 Task: Check the average views per listing of central air conditioning in the last 5 years.
Action: Mouse moved to (781, 199)
Screenshot: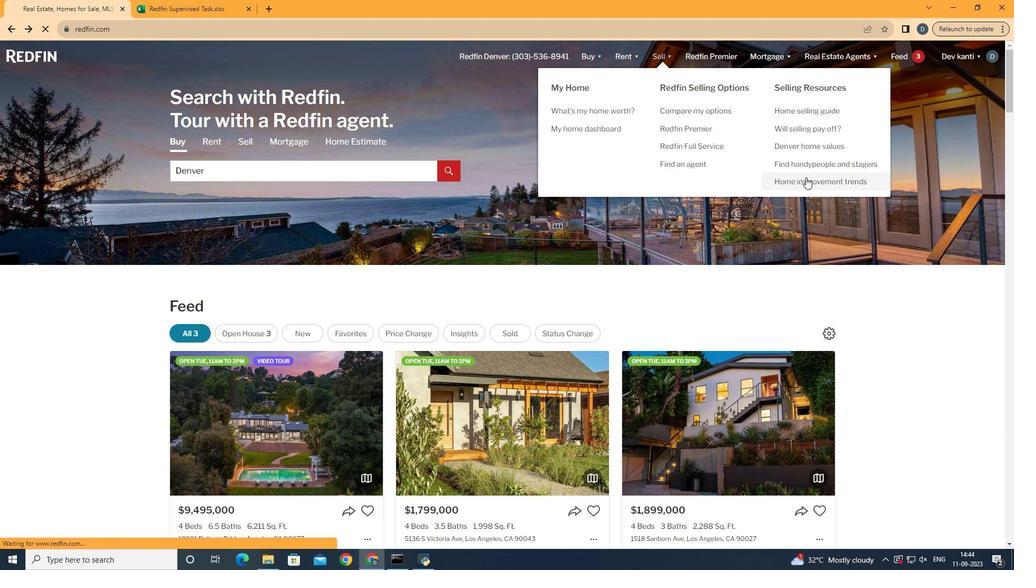 
Action: Mouse pressed left at (781, 199)
Screenshot: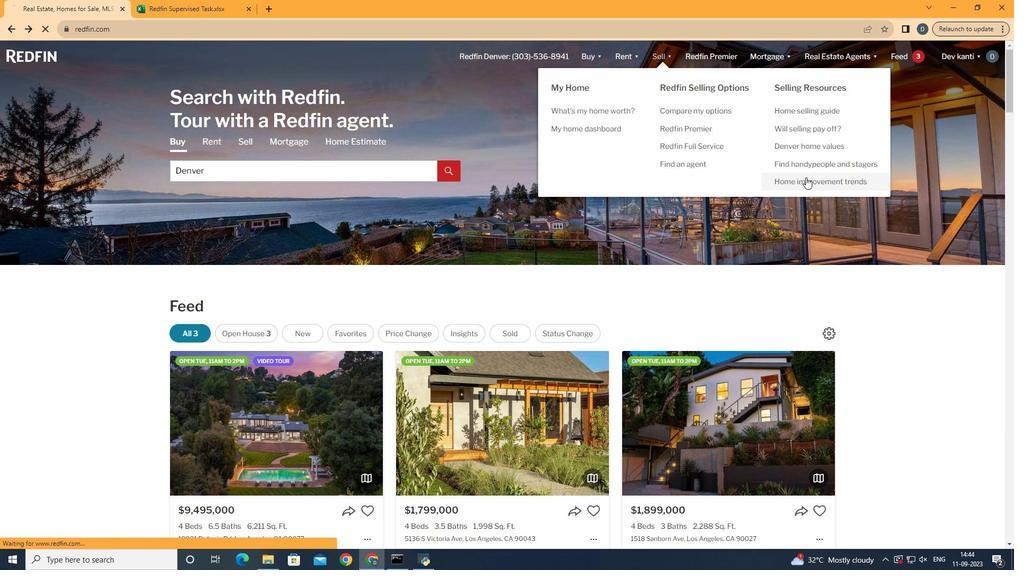 
Action: Mouse moved to (298, 214)
Screenshot: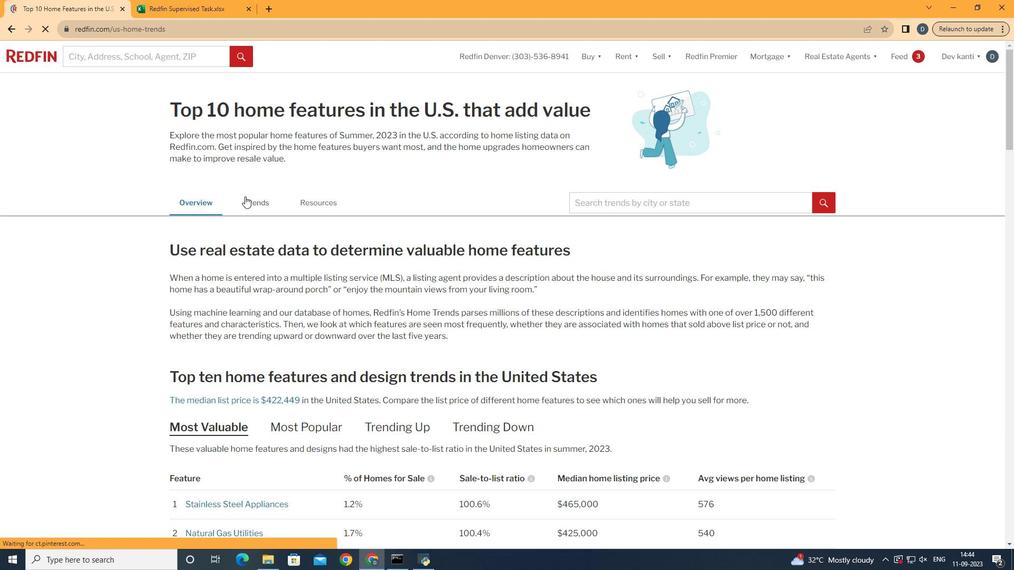 
Action: Mouse pressed left at (298, 214)
Screenshot: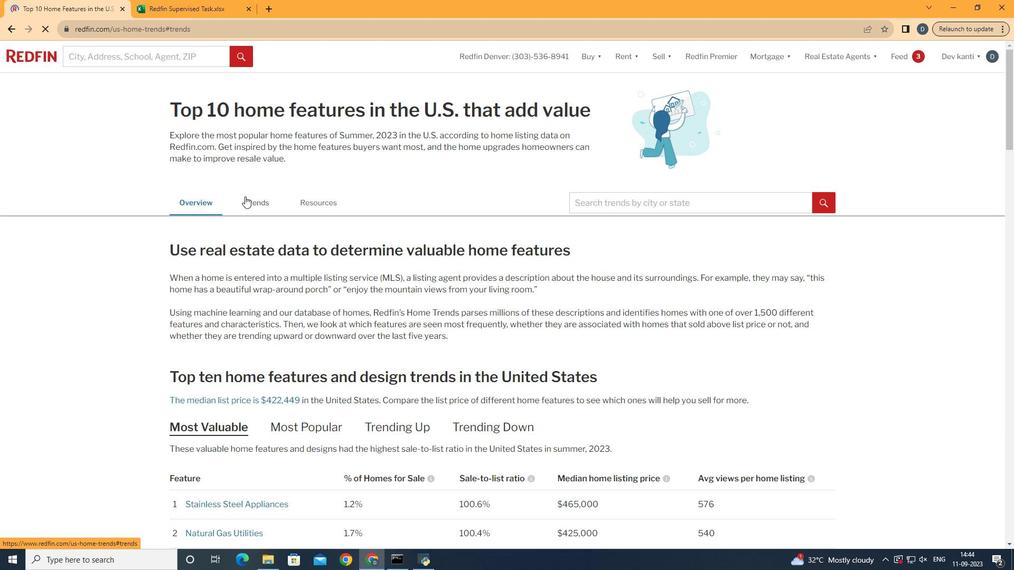 
Action: Mouse moved to (348, 259)
Screenshot: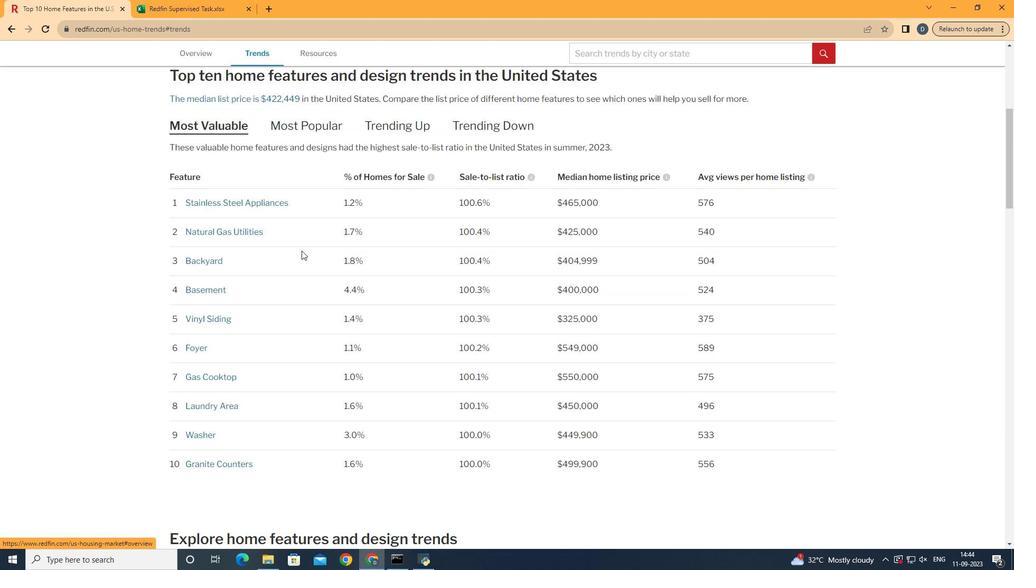
Action: Mouse scrolled (348, 259) with delta (0, 0)
Screenshot: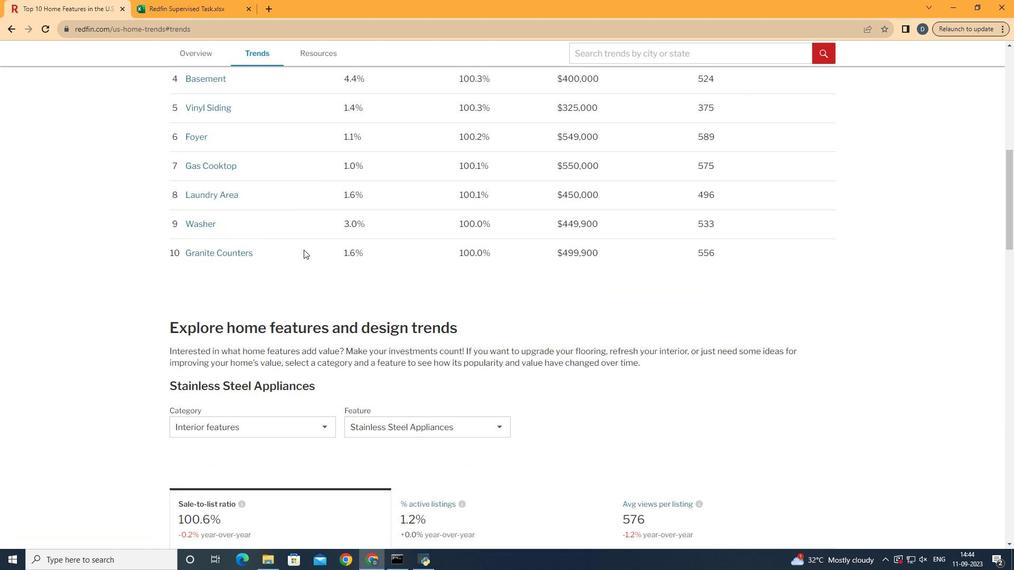 
Action: Mouse scrolled (348, 259) with delta (0, 0)
Screenshot: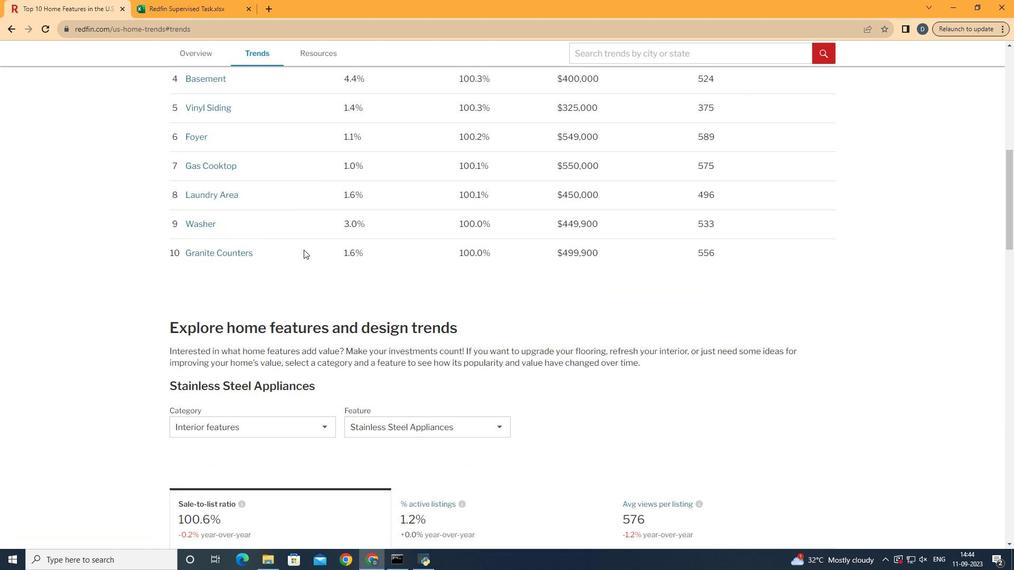 
Action: Mouse scrolled (348, 259) with delta (0, 0)
Screenshot: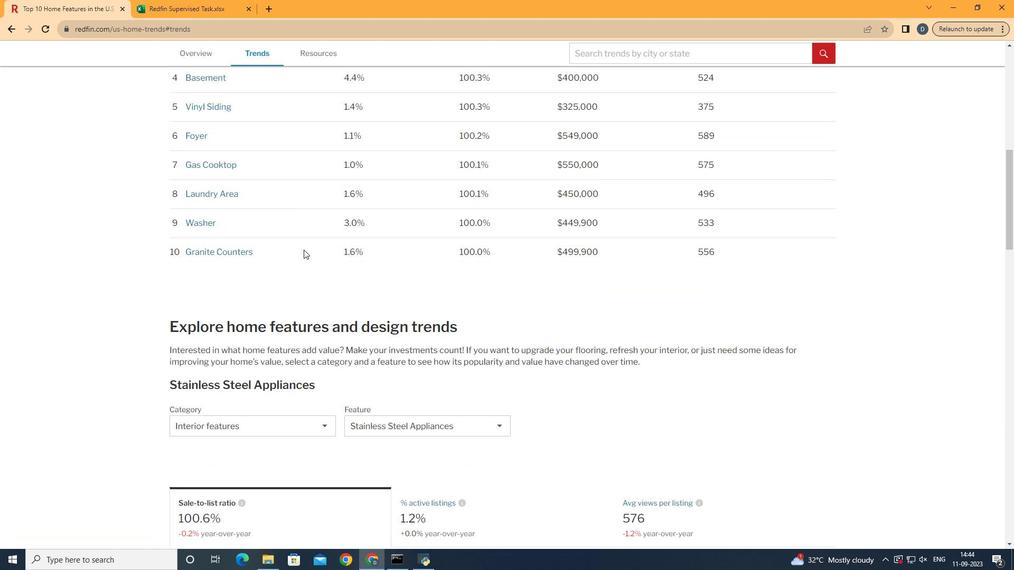 
Action: Mouse scrolled (348, 259) with delta (0, 0)
Screenshot: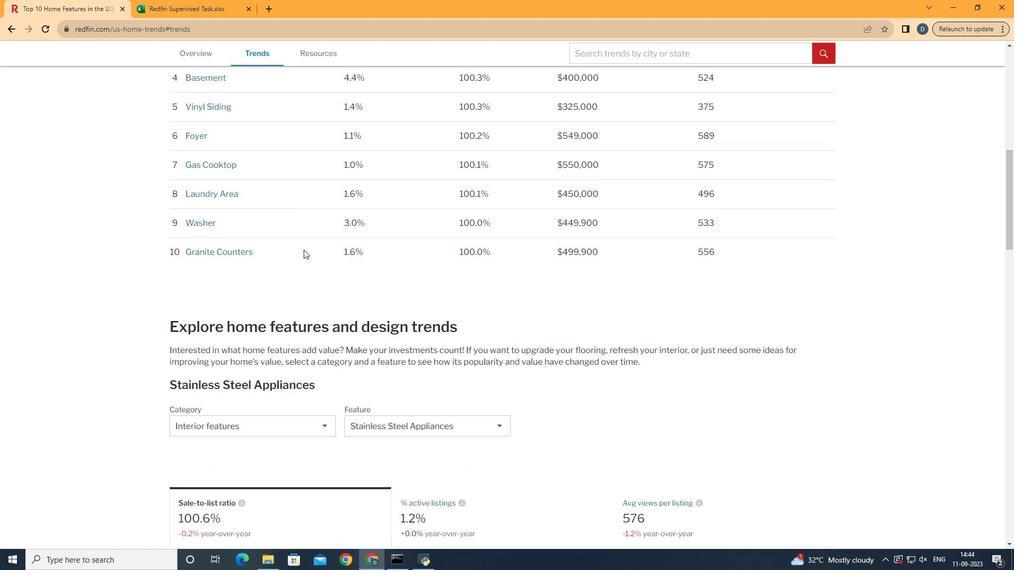 
Action: Mouse moved to (349, 258)
Screenshot: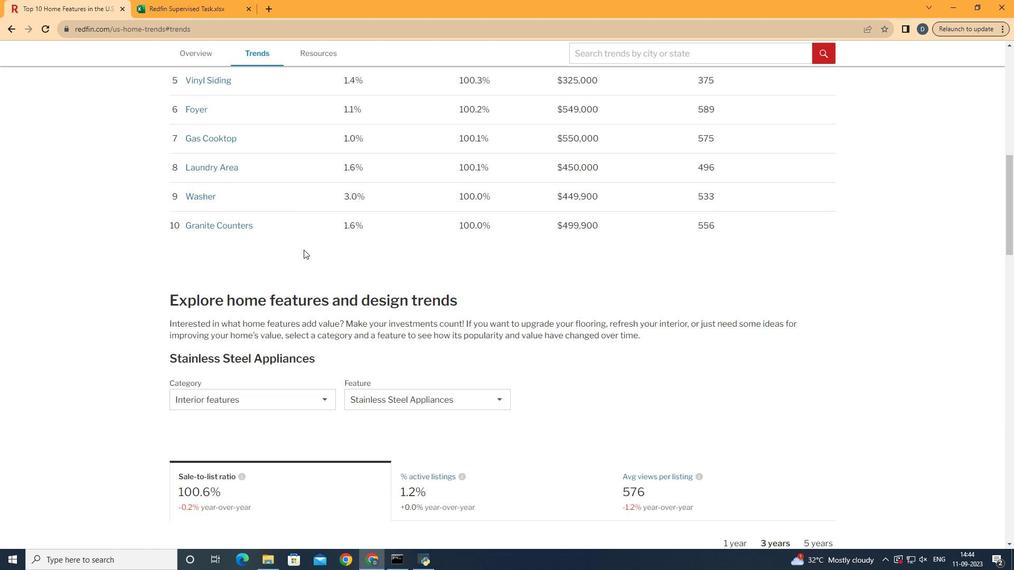 
Action: Mouse scrolled (349, 258) with delta (0, 0)
Screenshot: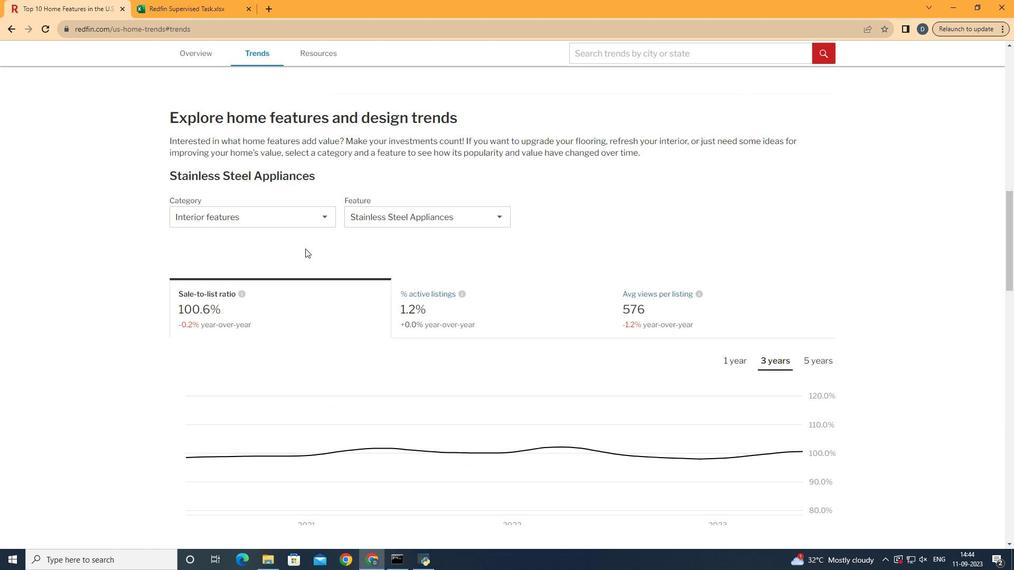 
Action: Mouse scrolled (349, 258) with delta (0, 0)
Screenshot: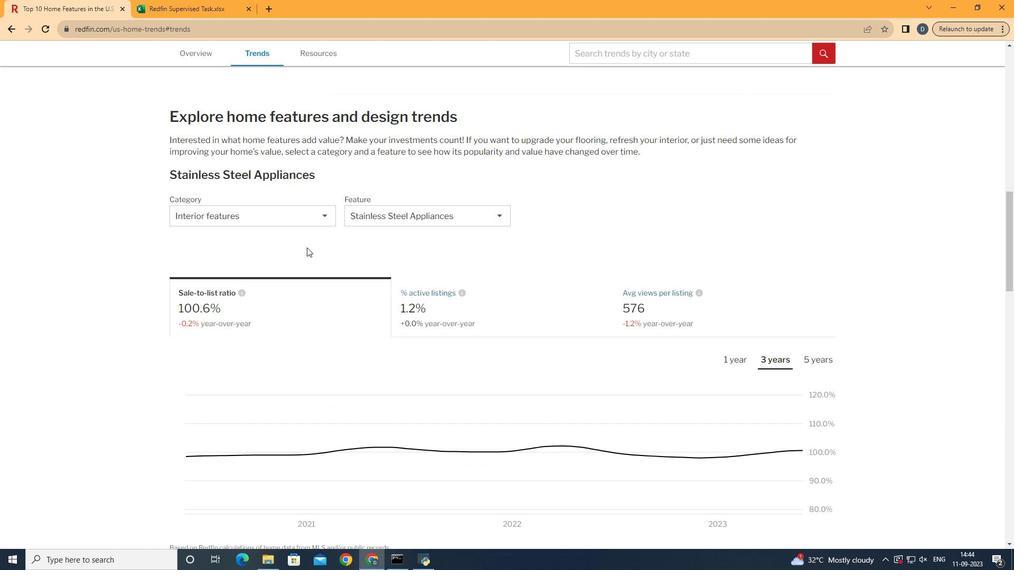 
Action: Mouse scrolled (349, 258) with delta (0, 0)
Screenshot: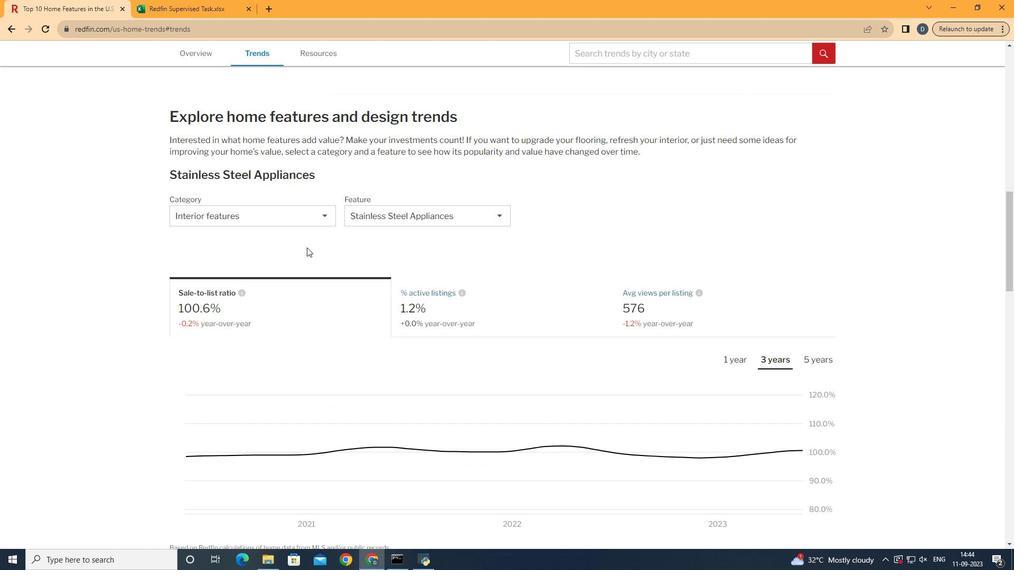 
Action: Mouse scrolled (349, 258) with delta (0, 0)
Screenshot: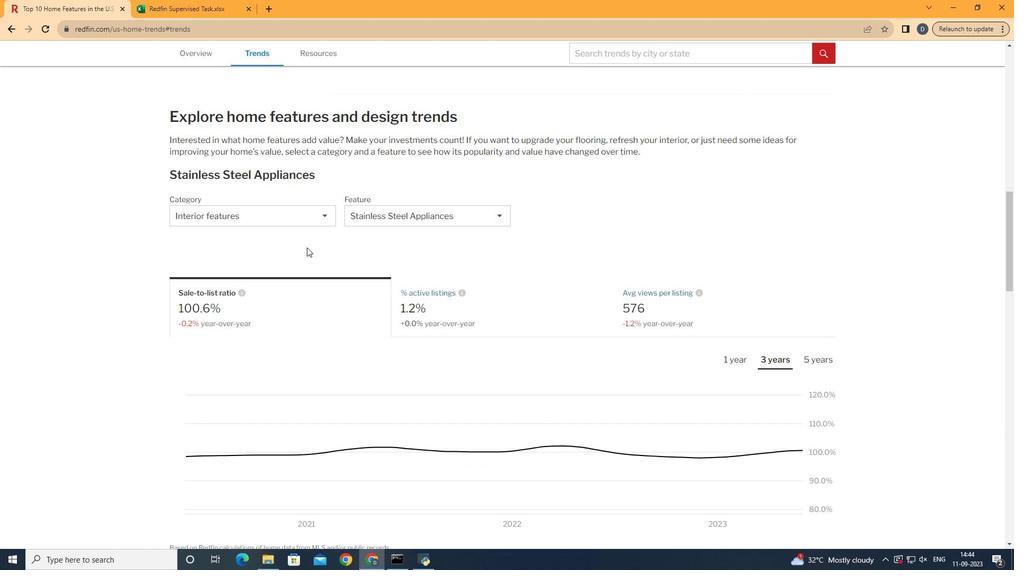 
Action: Mouse moved to (325, 235)
Screenshot: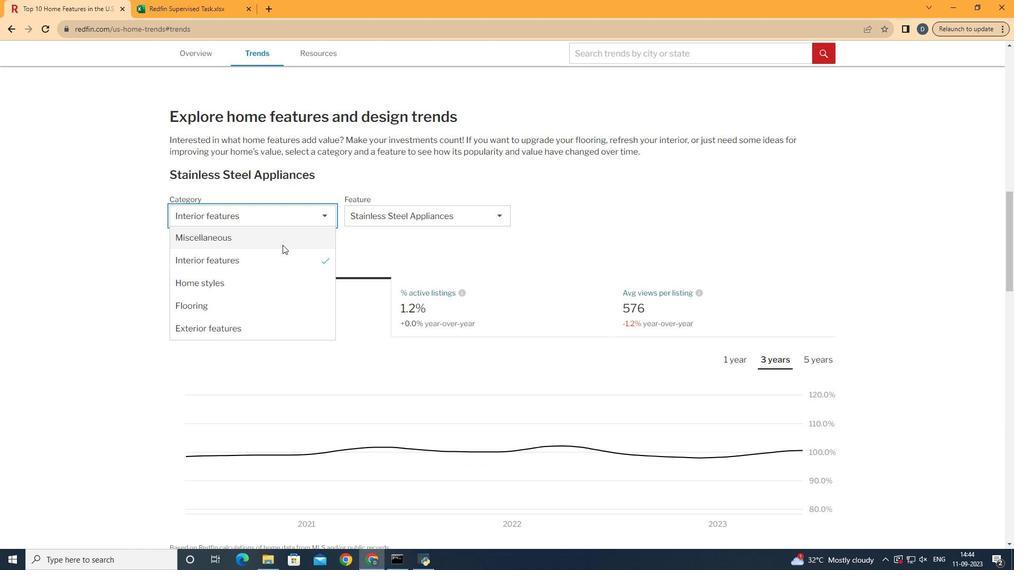 
Action: Mouse pressed left at (325, 235)
Screenshot: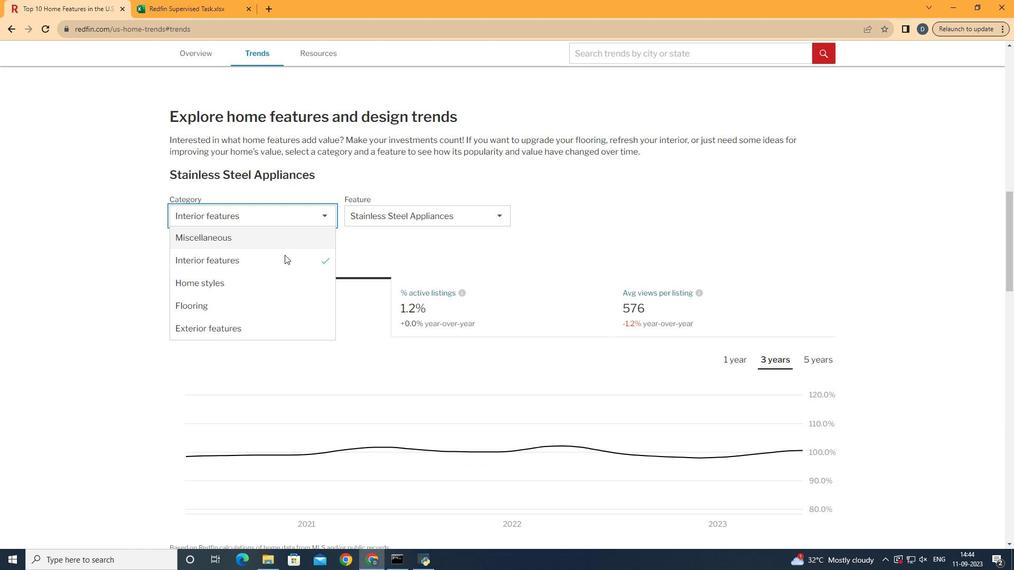 
Action: Mouse moved to (334, 265)
Screenshot: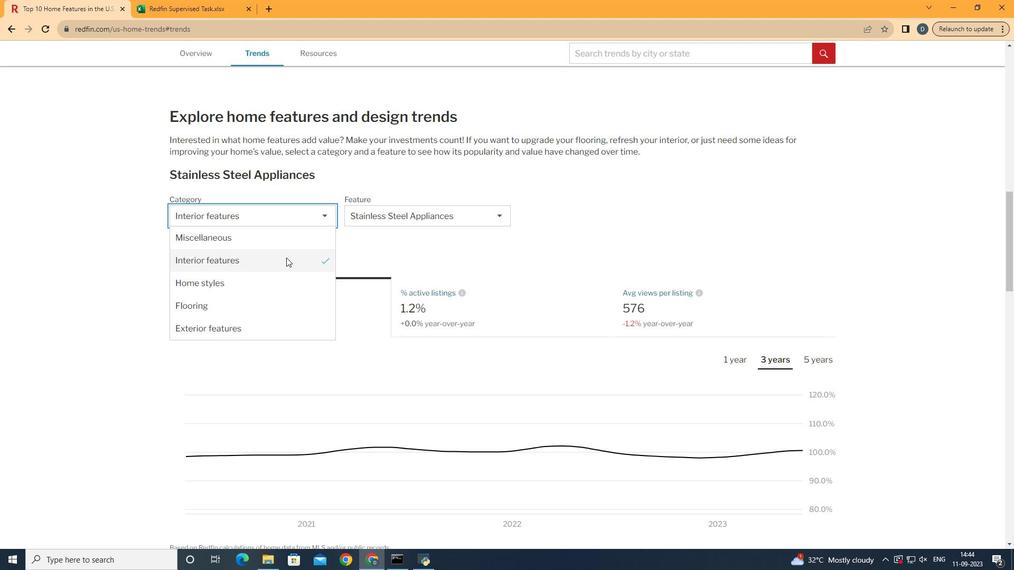 
Action: Mouse pressed left at (334, 265)
Screenshot: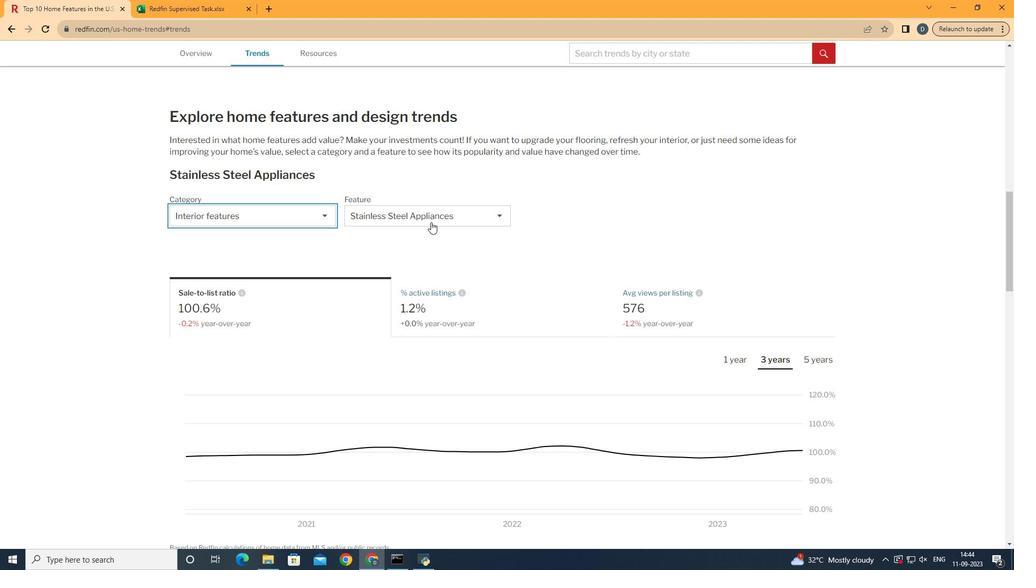 
Action: Mouse moved to (480, 229)
Screenshot: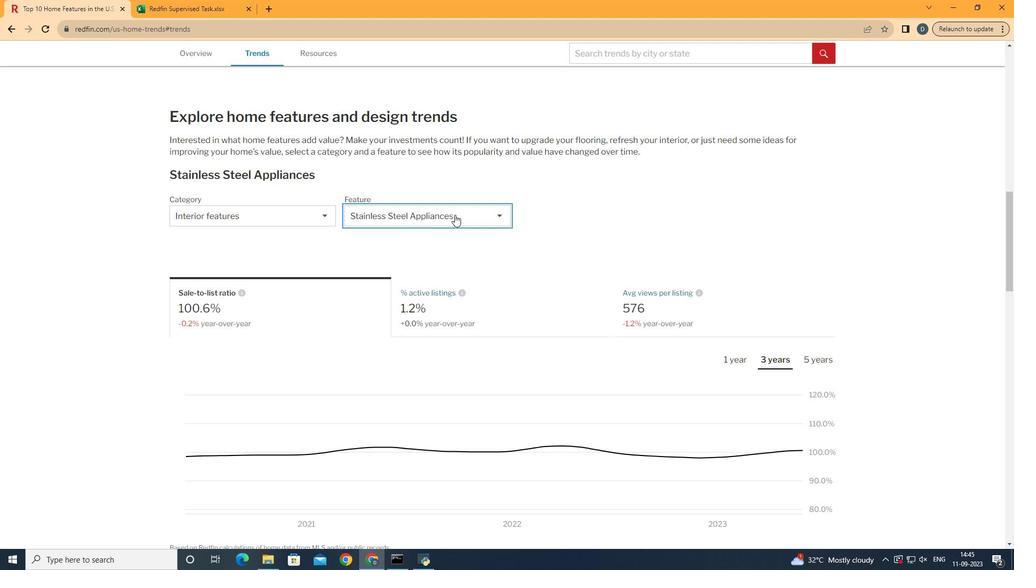 
Action: Mouse pressed left at (480, 229)
Screenshot: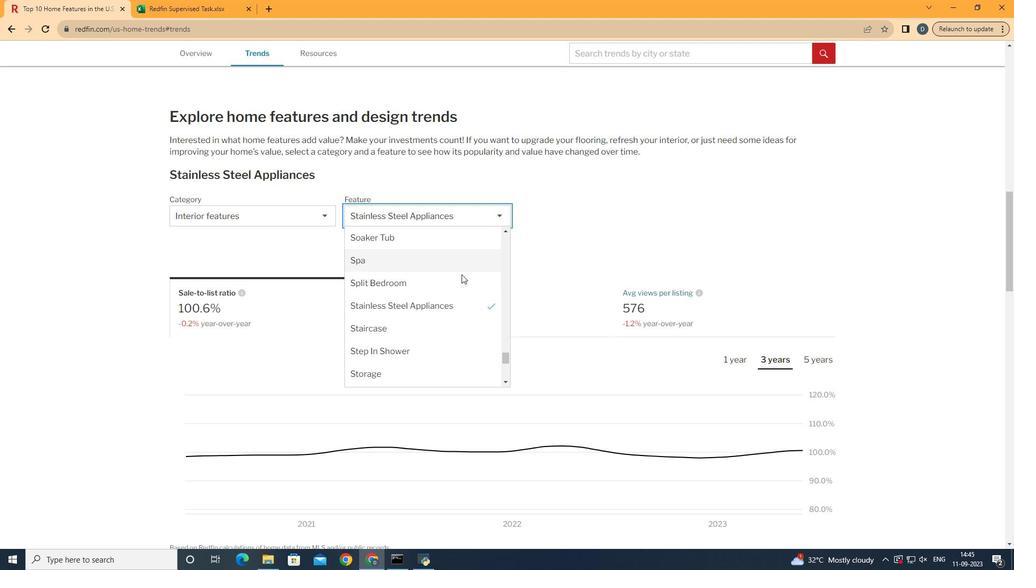 
Action: Mouse moved to (485, 292)
Screenshot: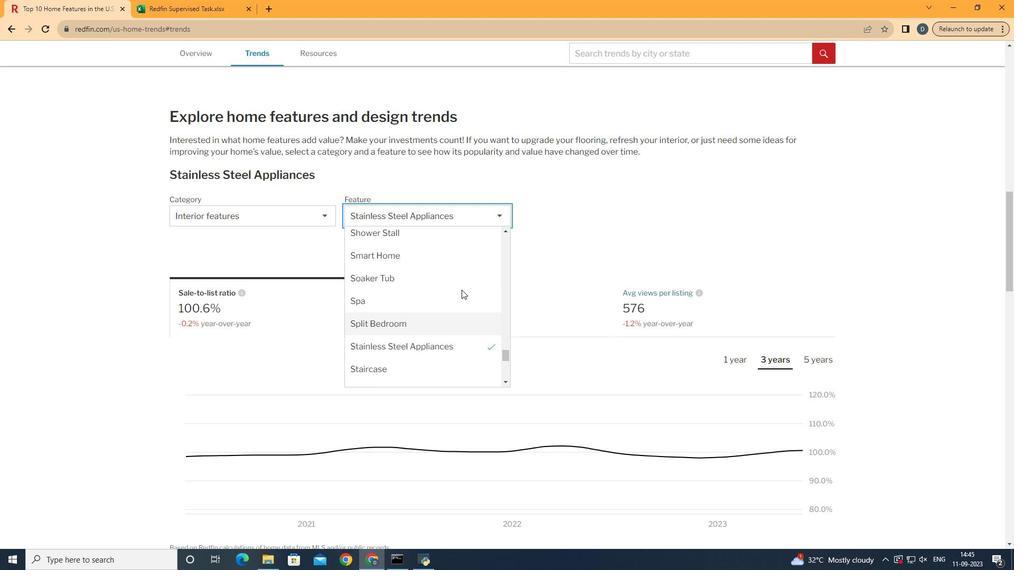 
Action: Mouse scrolled (485, 292) with delta (0, 0)
Screenshot: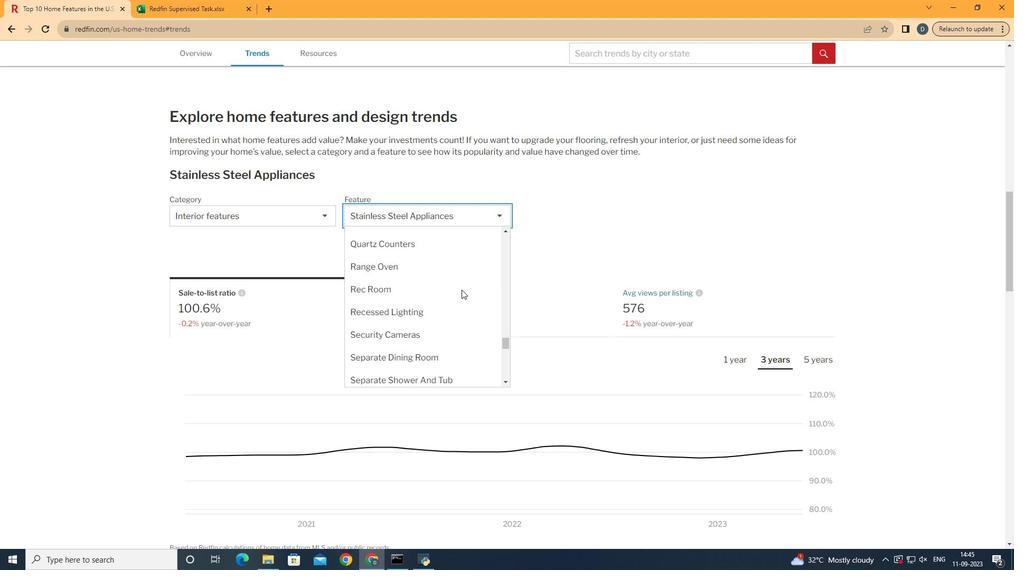 
Action: Mouse scrolled (485, 292) with delta (0, 0)
Screenshot: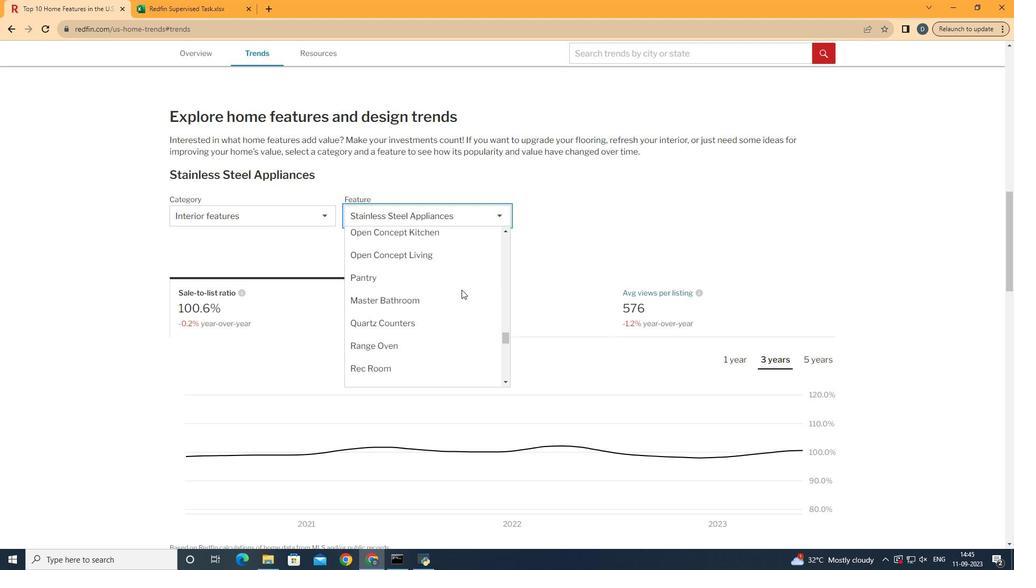 
Action: Mouse scrolled (485, 292) with delta (0, 0)
Screenshot: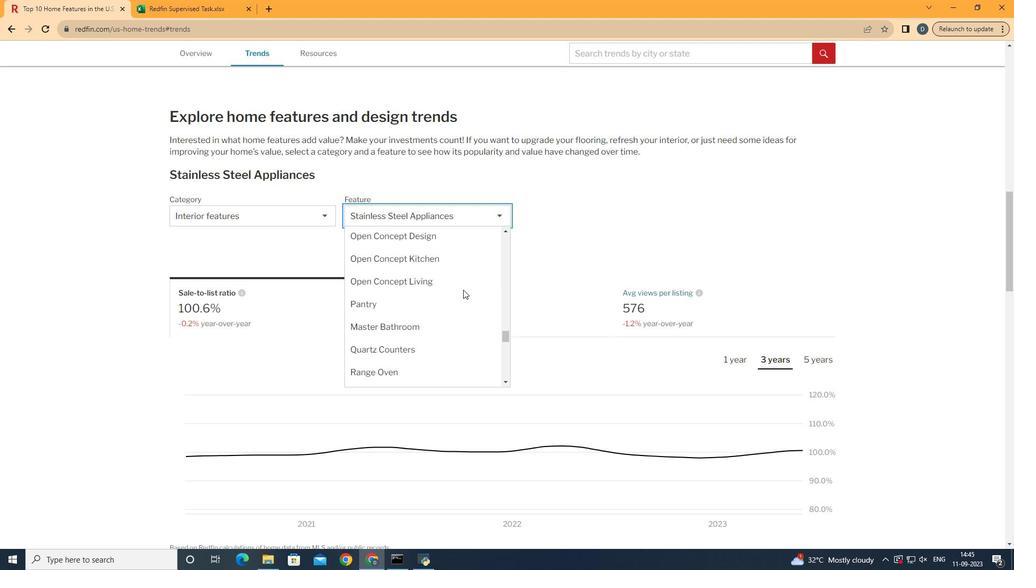 
Action: Mouse scrolled (485, 292) with delta (0, 0)
Screenshot: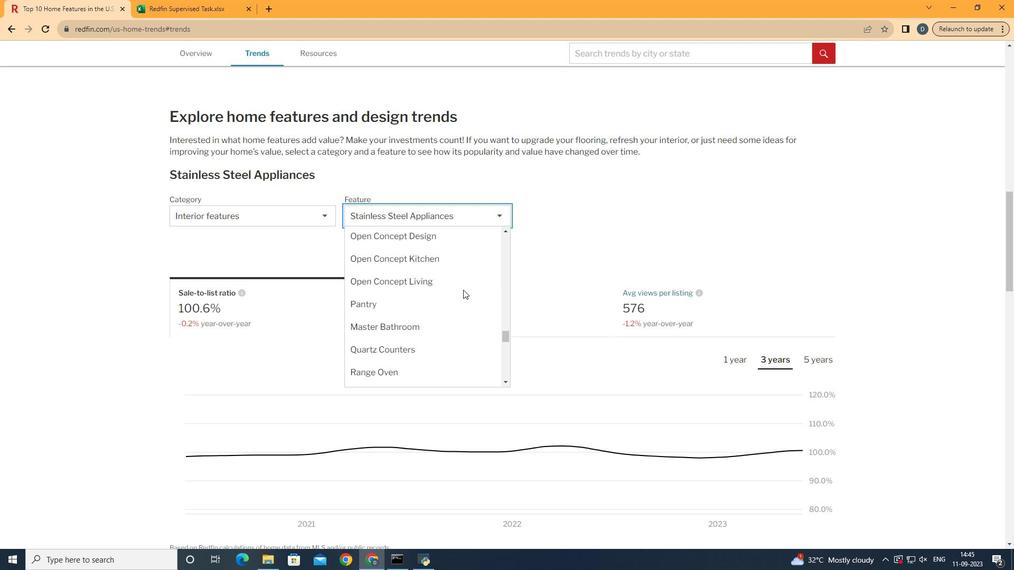 
Action: Mouse scrolled (485, 292) with delta (0, 0)
Screenshot: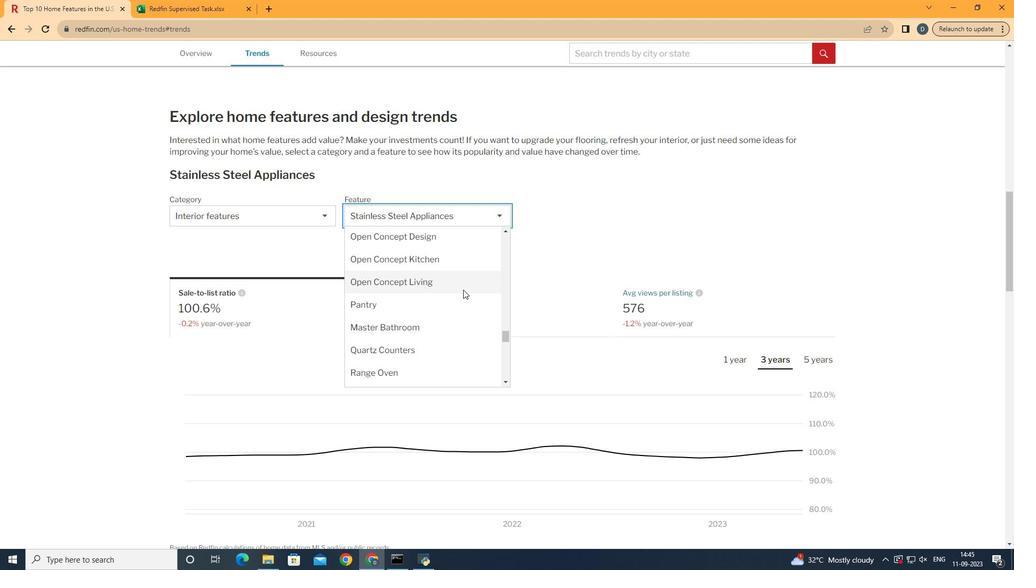 
Action: Mouse scrolled (485, 292) with delta (0, 0)
Screenshot: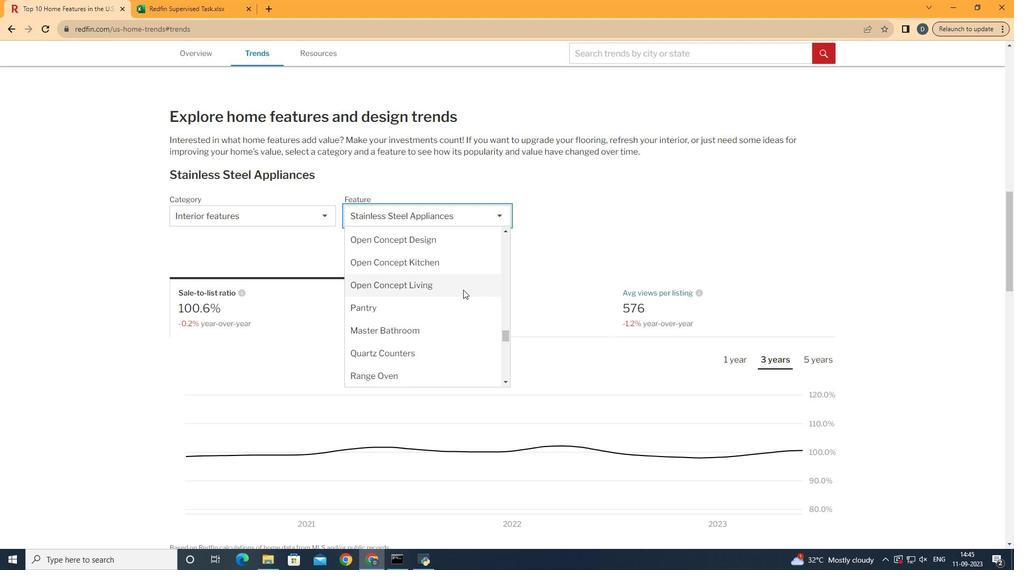 
Action: Mouse moved to (487, 292)
Screenshot: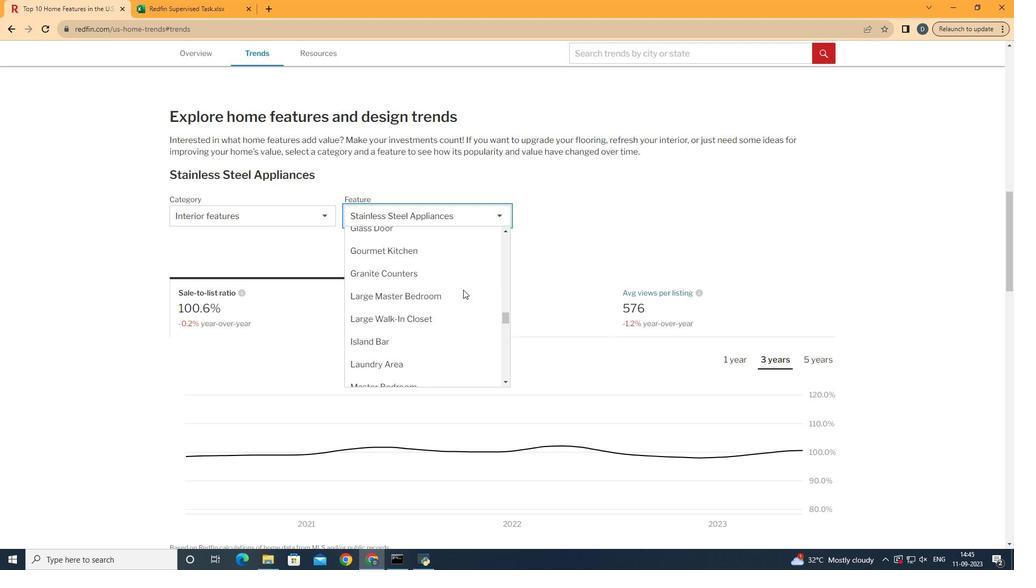 
Action: Mouse scrolled (487, 292) with delta (0, 0)
Screenshot: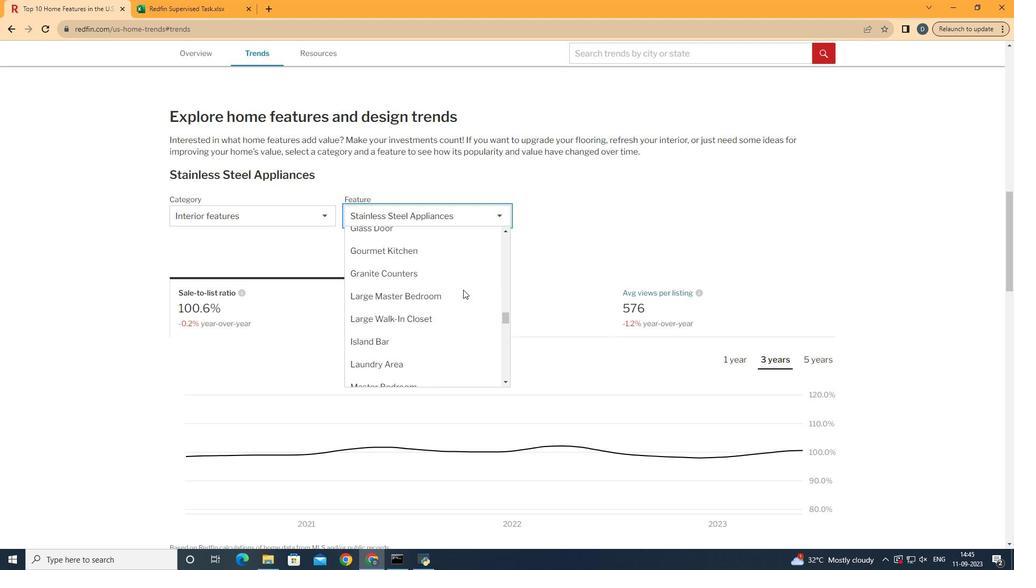 
Action: Mouse scrolled (487, 292) with delta (0, 0)
Screenshot: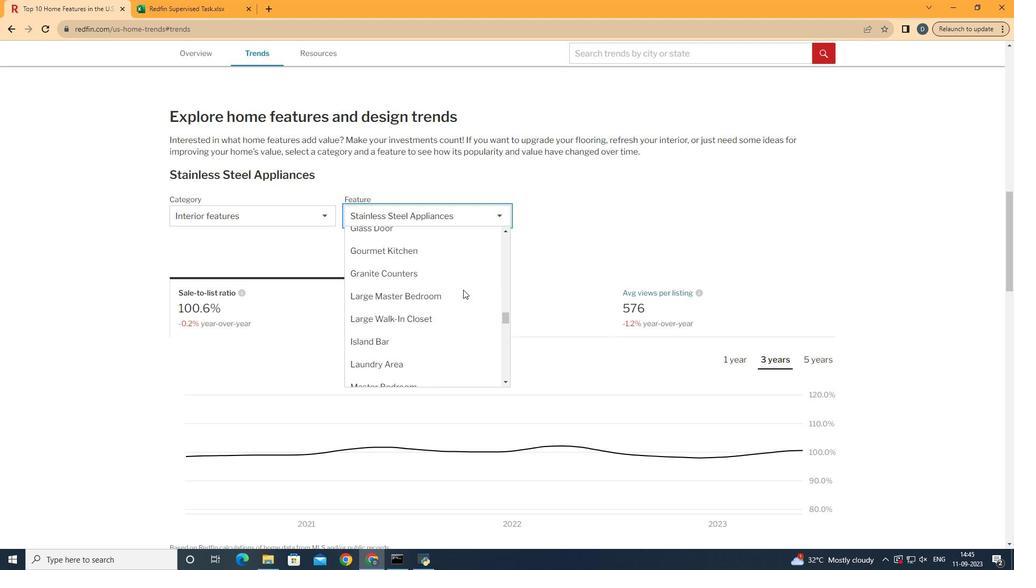 
Action: Mouse scrolled (487, 292) with delta (0, 0)
Screenshot: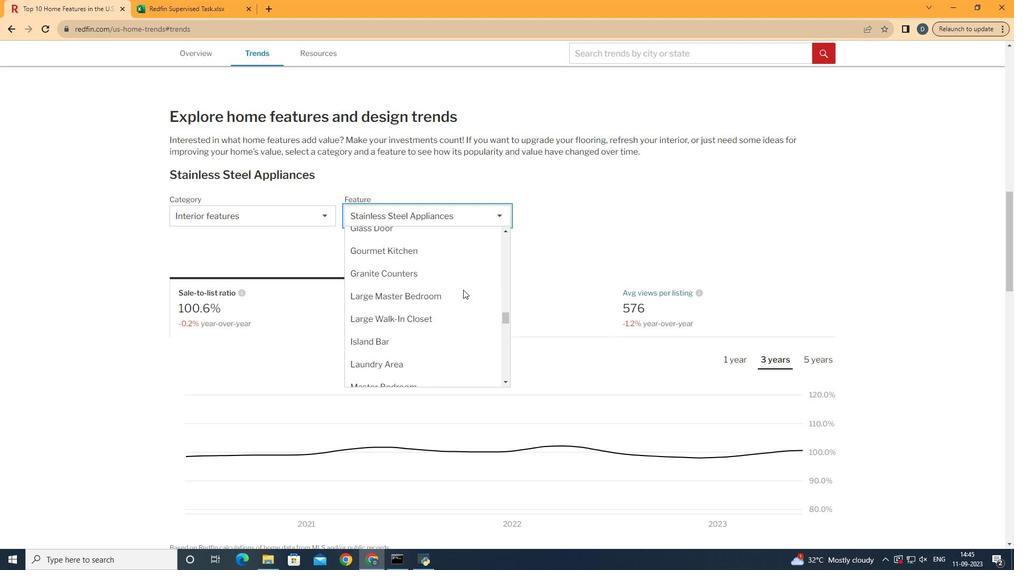 
Action: Mouse scrolled (487, 292) with delta (0, 0)
Screenshot: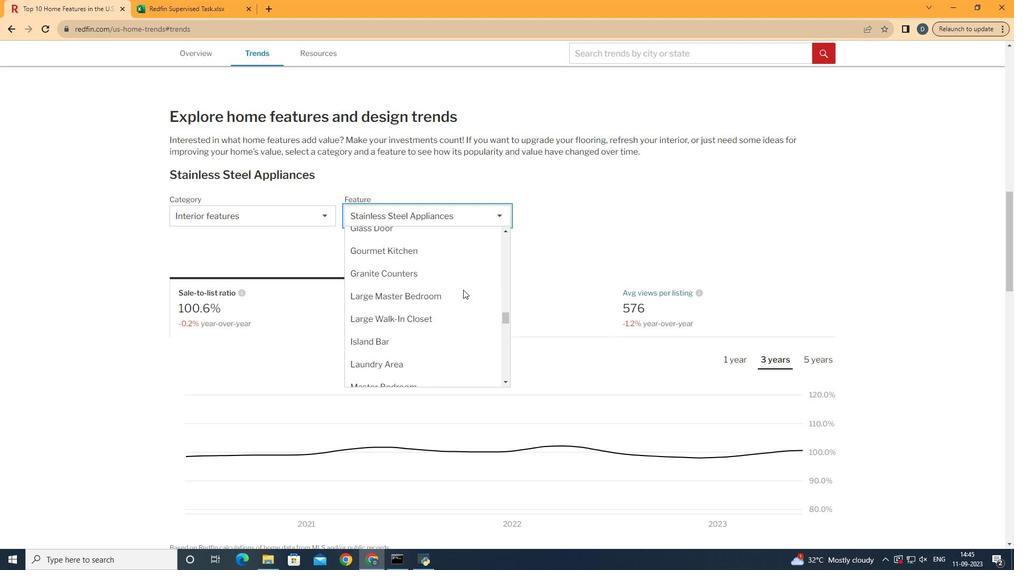 
Action: Mouse scrolled (487, 292) with delta (0, 0)
Screenshot: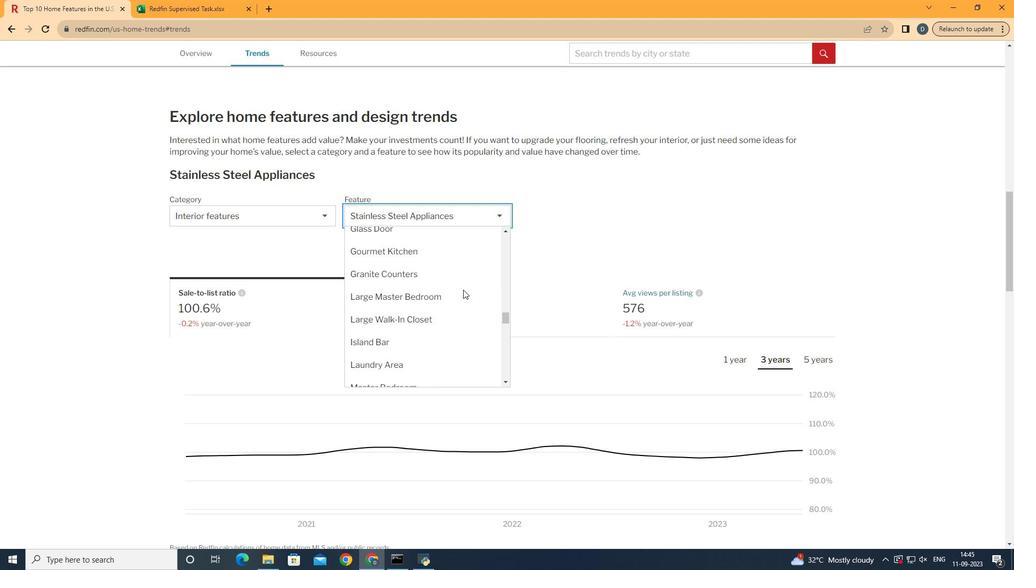
Action: Mouse scrolled (487, 292) with delta (0, 0)
Screenshot: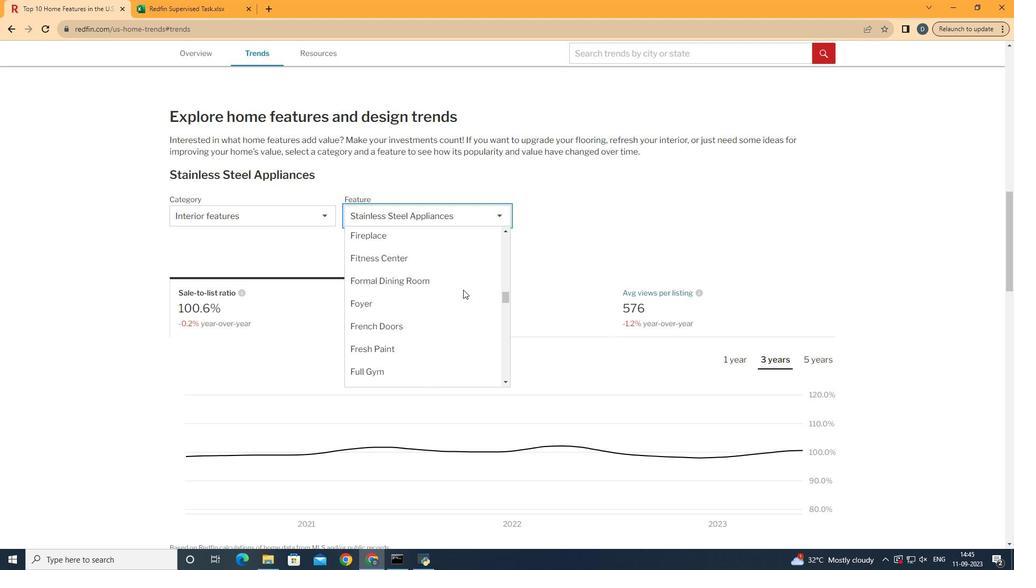 
Action: Mouse scrolled (487, 292) with delta (0, 0)
Screenshot: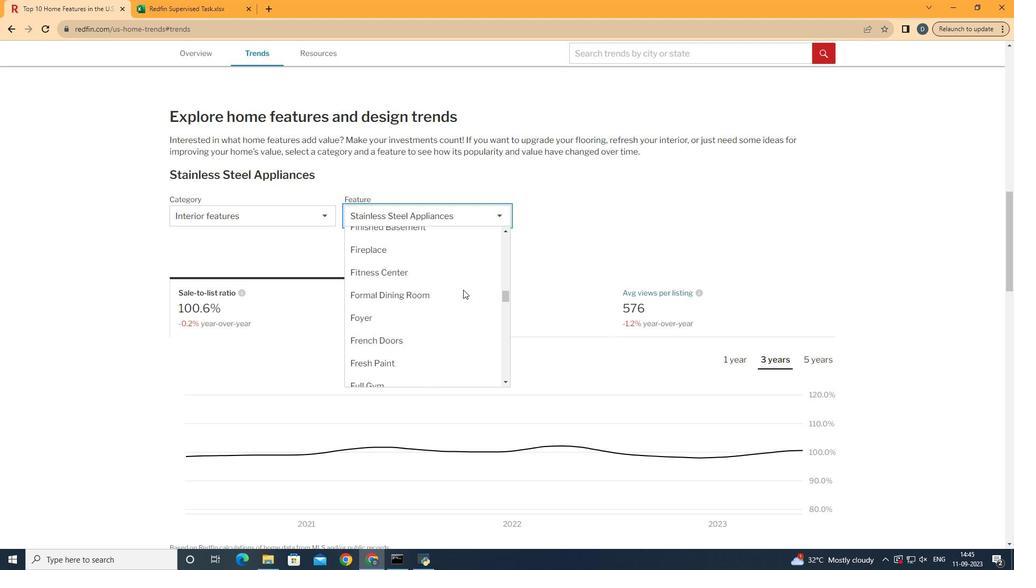 
Action: Mouse scrolled (487, 292) with delta (0, 0)
Screenshot: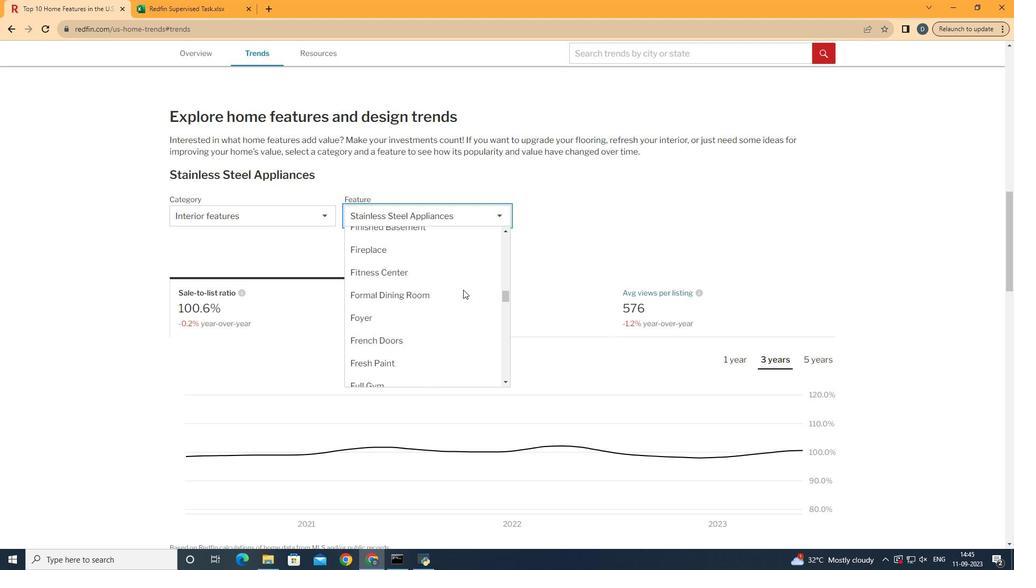 
Action: Mouse scrolled (487, 292) with delta (0, 0)
Screenshot: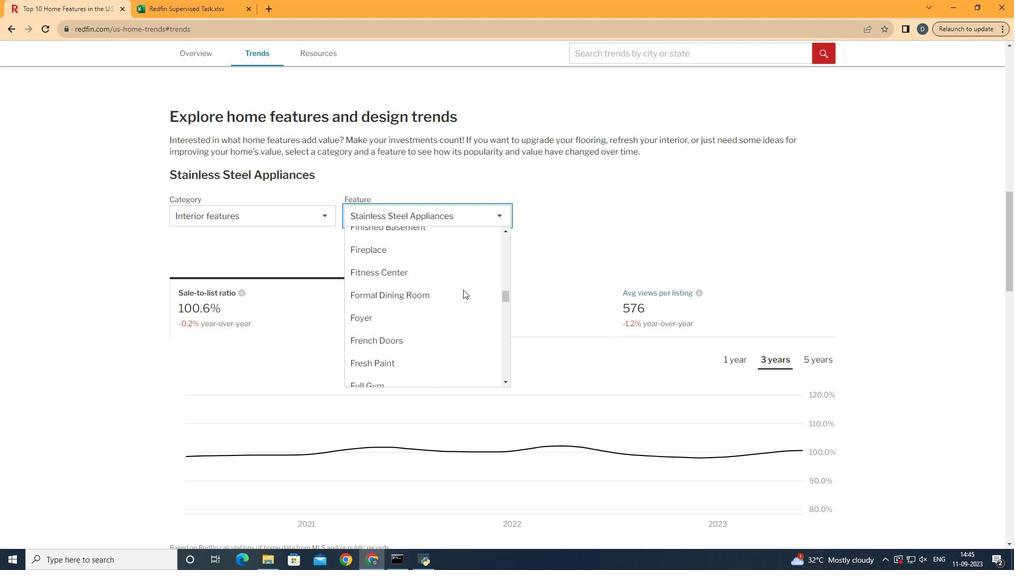 
Action: Mouse scrolled (487, 292) with delta (0, 0)
Screenshot: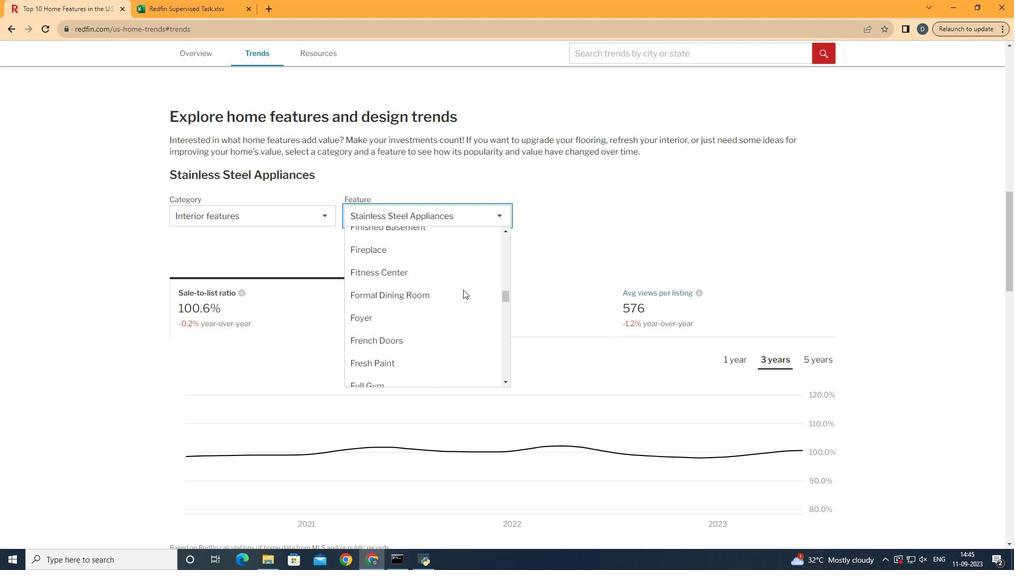 
Action: Mouse scrolled (487, 292) with delta (0, 0)
Screenshot: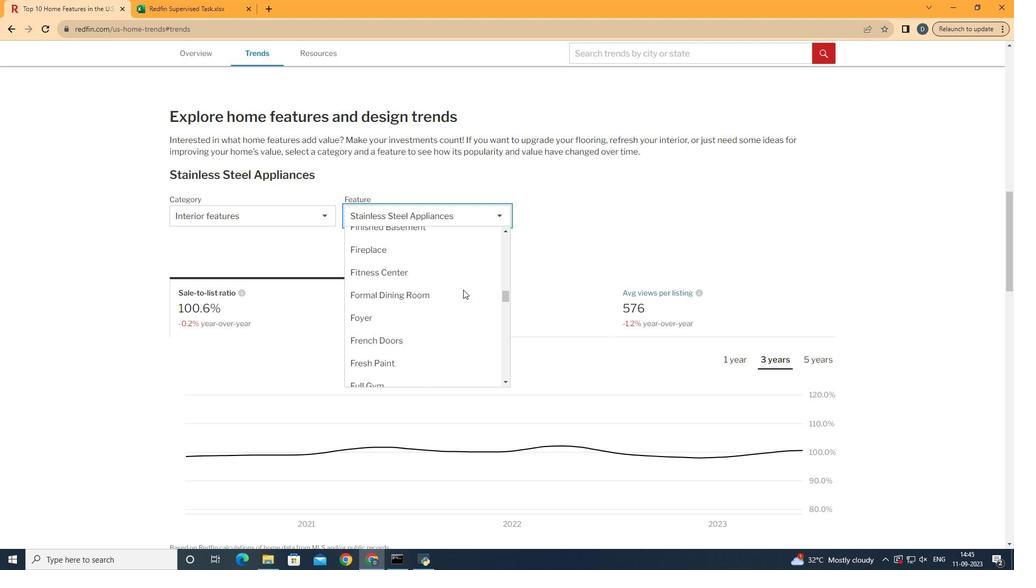 
Action: Mouse scrolled (487, 292) with delta (0, 0)
Screenshot: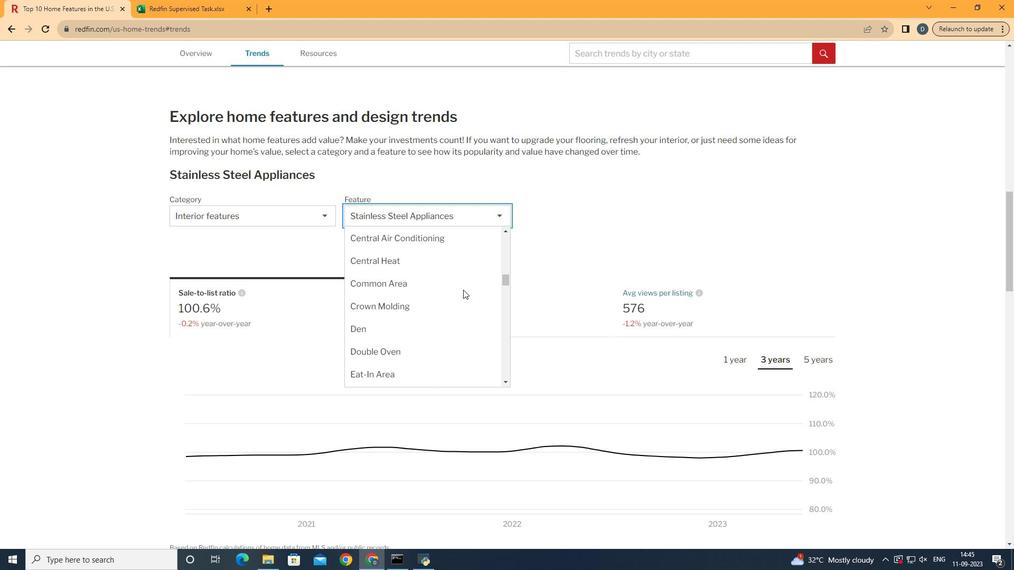 
Action: Mouse scrolled (487, 292) with delta (0, 0)
Screenshot: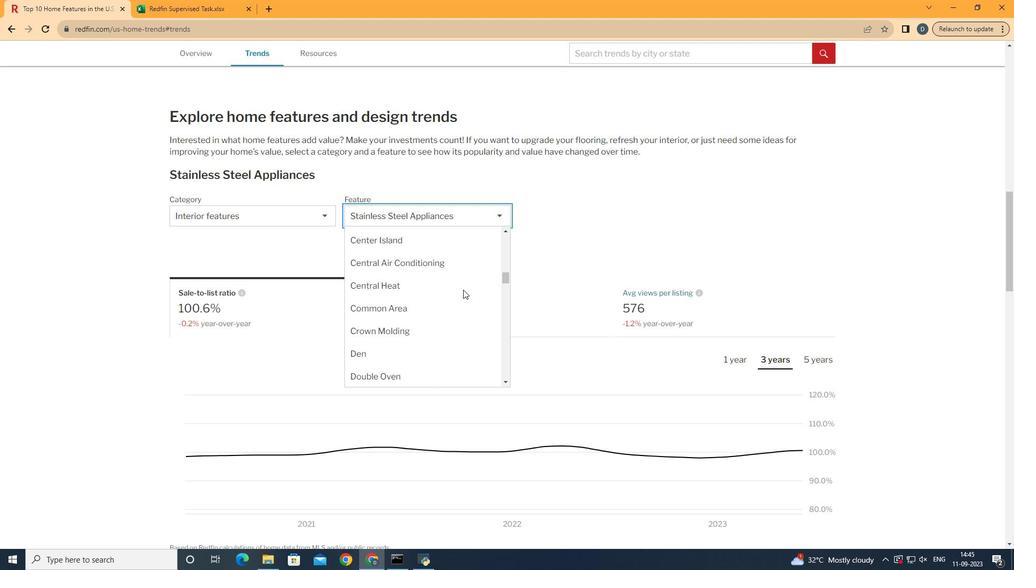 
Action: Mouse scrolled (487, 292) with delta (0, 0)
Screenshot: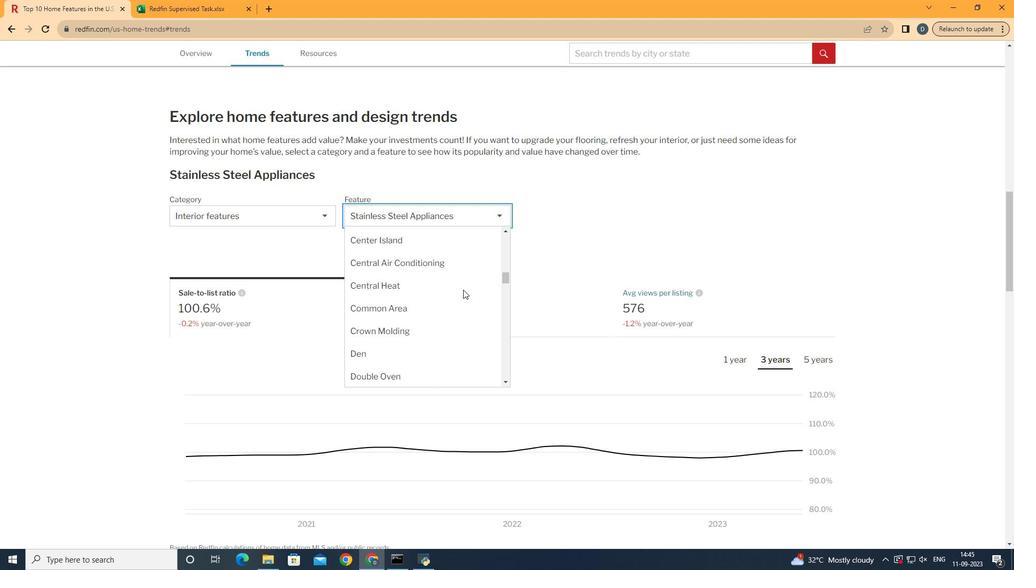 
Action: Mouse scrolled (487, 292) with delta (0, 0)
Screenshot: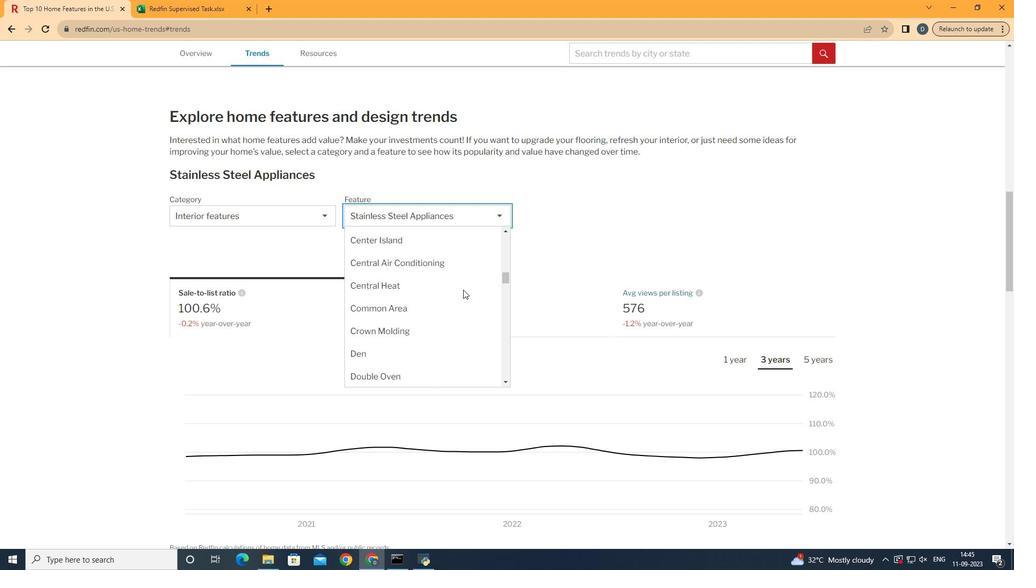 
Action: Mouse scrolled (487, 292) with delta (0, 0)
Screenshot: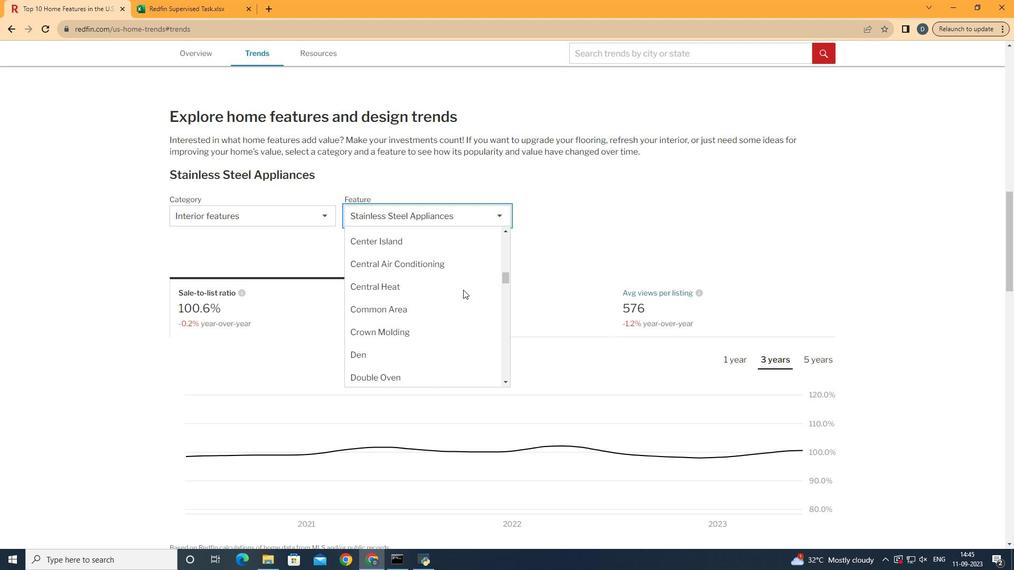 
Action: Mouse scrolled (487, 292) with delta (0, 0)
Screenshot: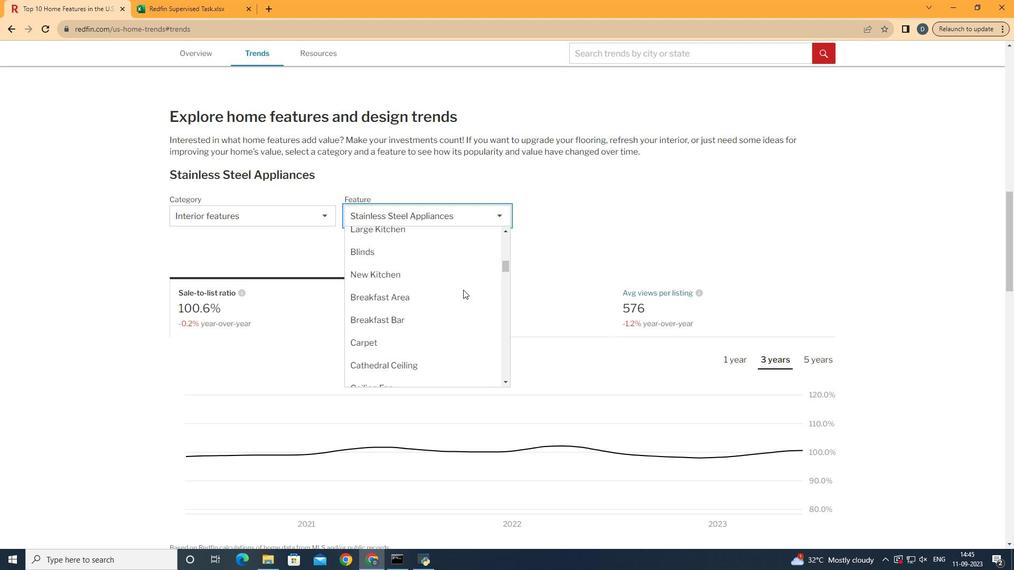 
Action: Mouse scrolled (487, 292) with delta (0, 0)
Screenshot: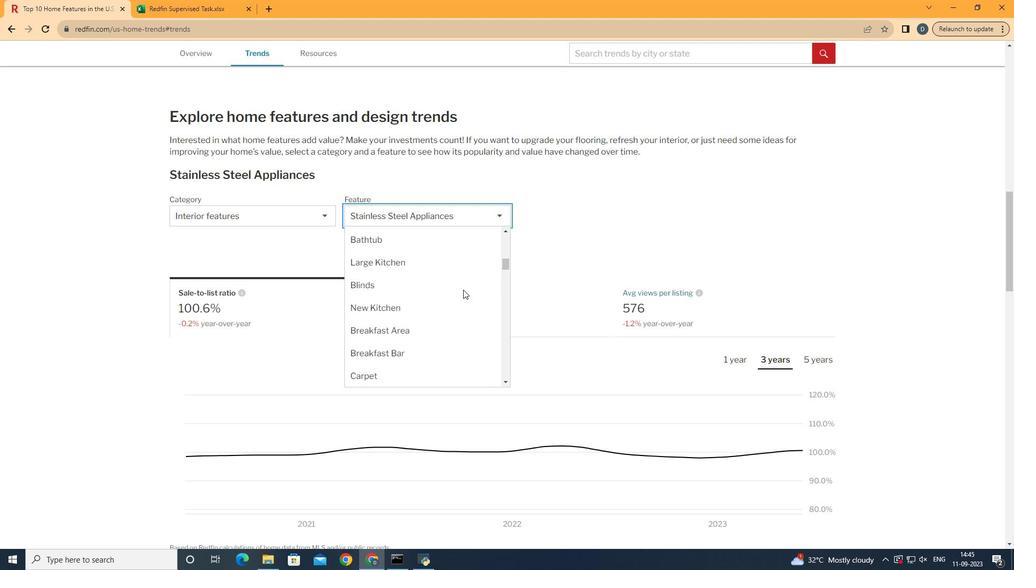 
Action: Mouse scrolled (487, 292) with delta (0, 0)
Screenshot: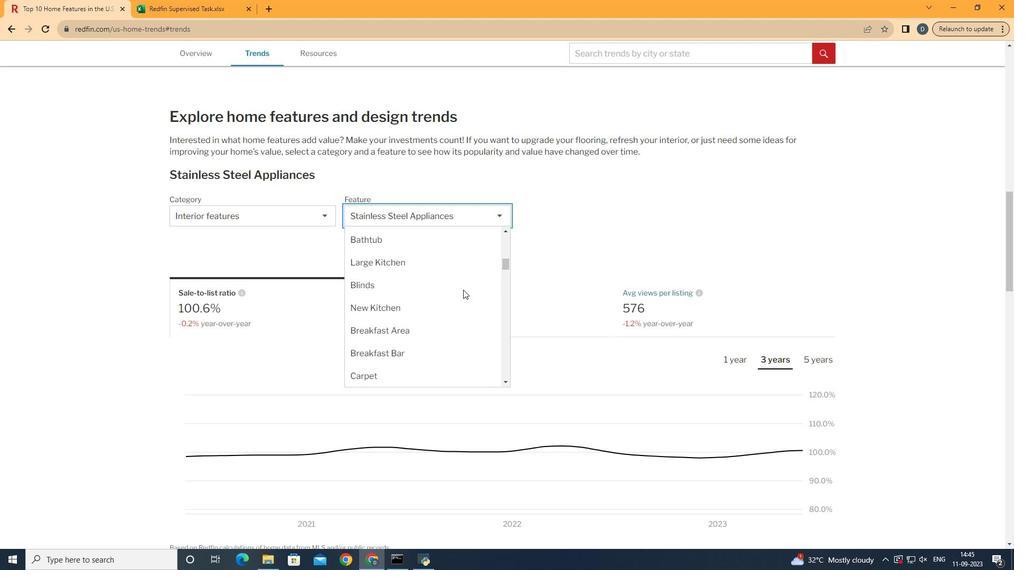 
Action: Mouse scrolled (487, 292) with delta (0, 0)
Screenshot: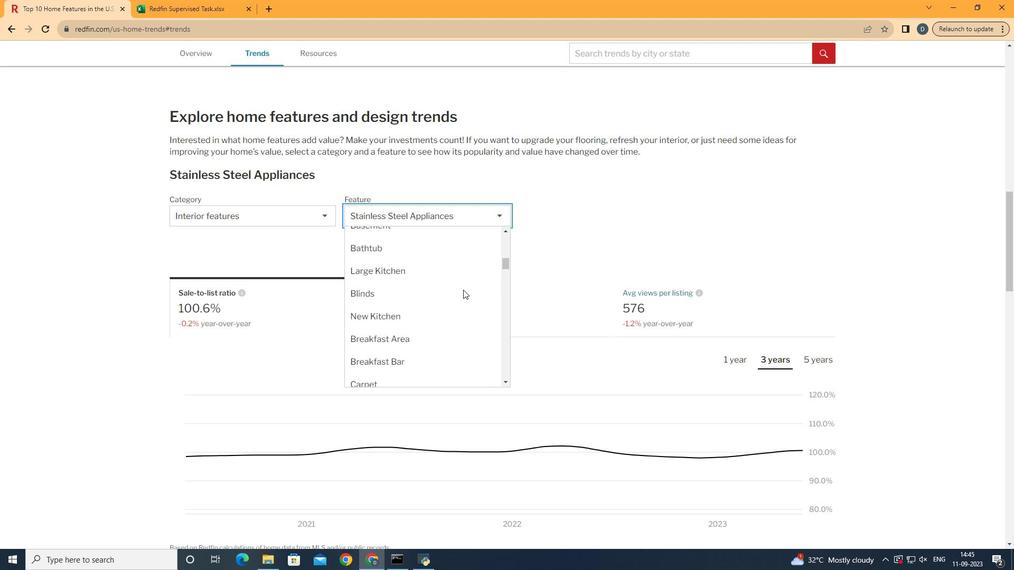 
Action: Mouse scrolled (487, 292) with delta (0, 0)
Screenshot: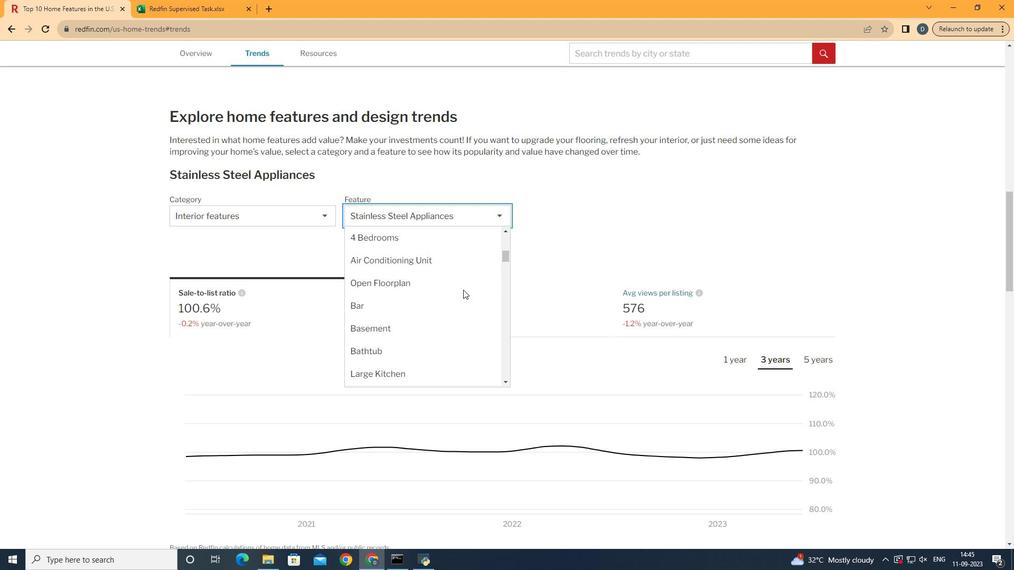 
Action: Mouse scrolled (487, 292) with delta (0, 0)
Screenshot: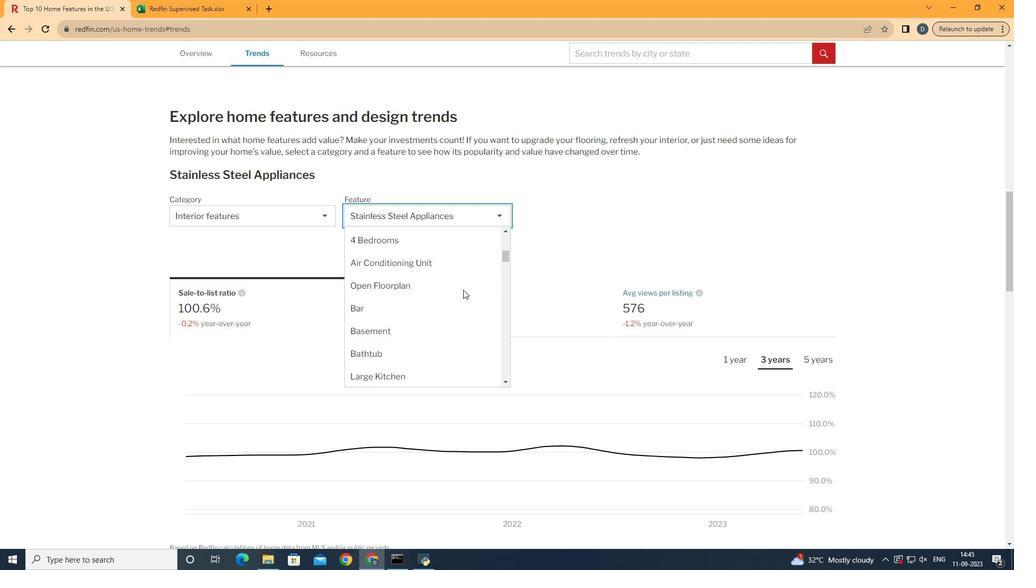 
Action: Mouse moved to (487, 291)
Screenshot: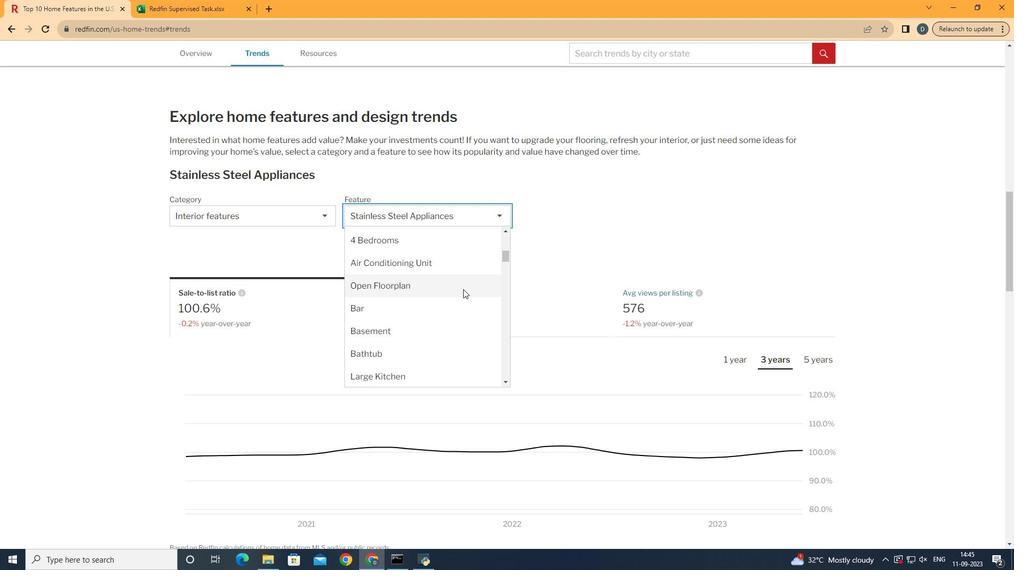 
Action: Mouse scrolled (487, 291) with delta (0, 0)
Screenshot: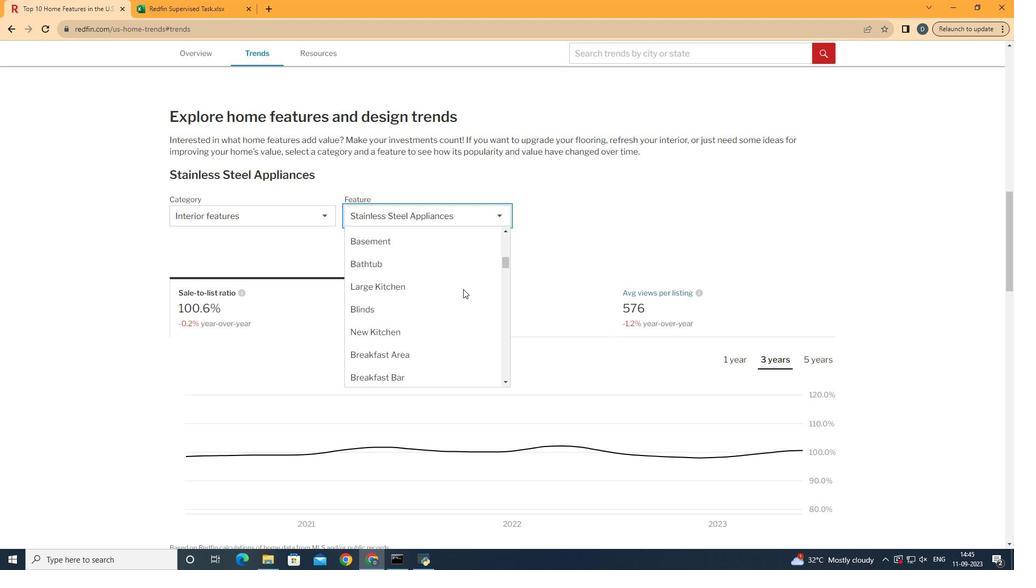 
Action: Mouse scrolled (487, 291) with delta (0, 0)
Screenshot: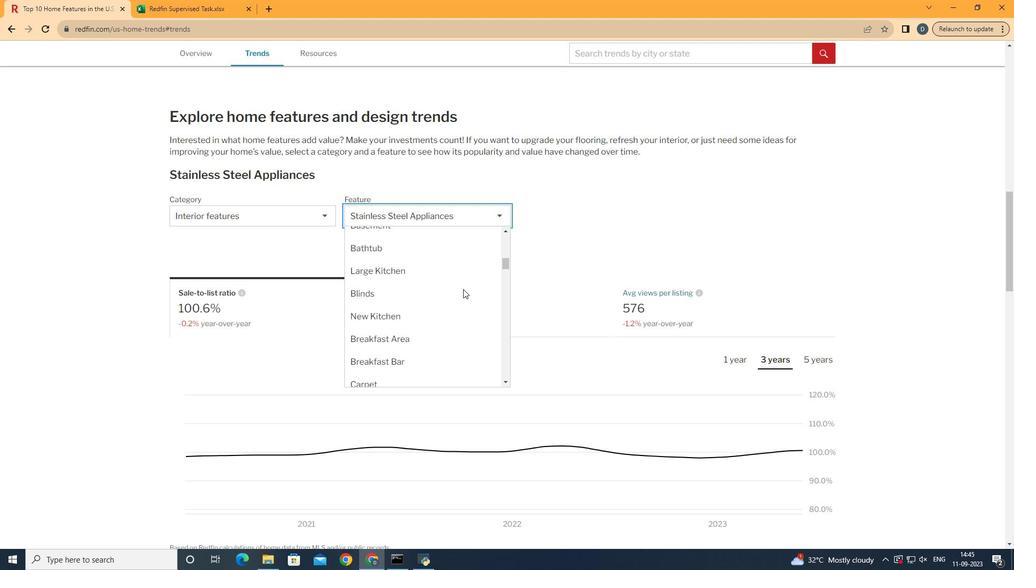 
Action: Mouse scrolled (487, 291) with delta (0, 0)
Screenshot: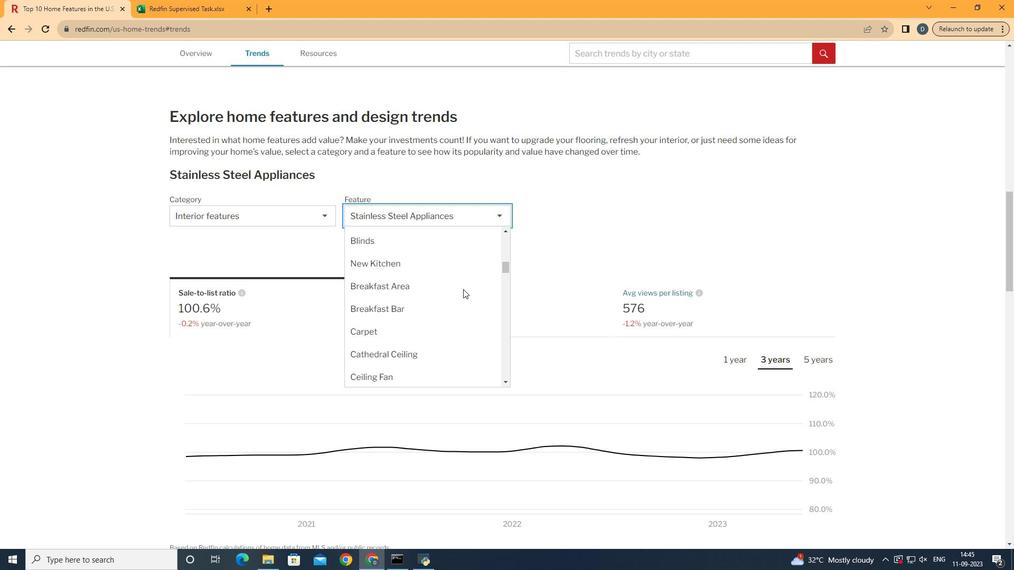 
Action: Mouse scrolled (487, 291) with delta (0, 0)
Screenshot: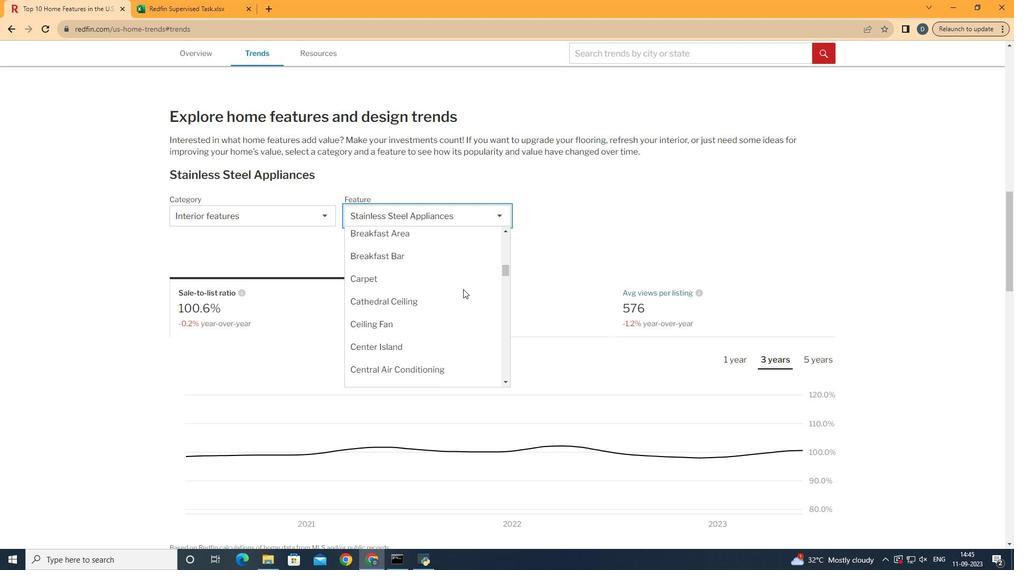 
Action: Mouse moved to (472, 315)
Screenshot: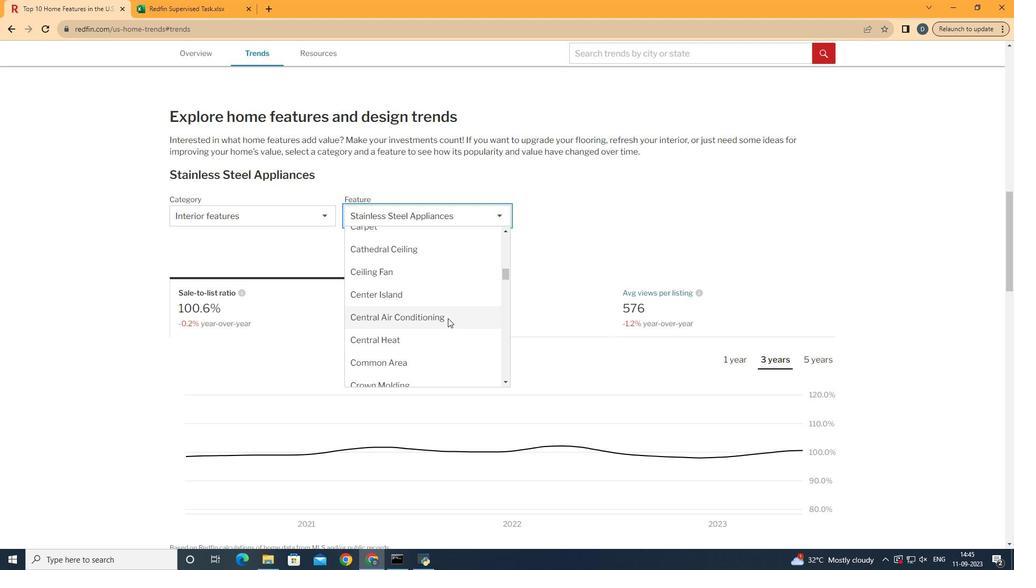 
Action: Mouse scrolled (472, 314) with delta (0, 0)
Screenshot: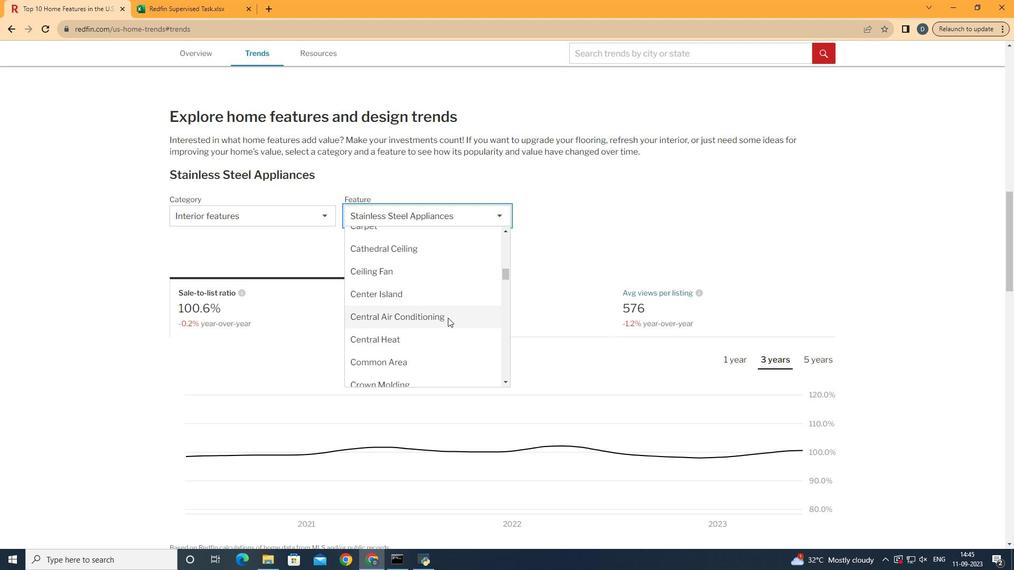 
Action: Mouse moved to (474, 315)
Screenshot: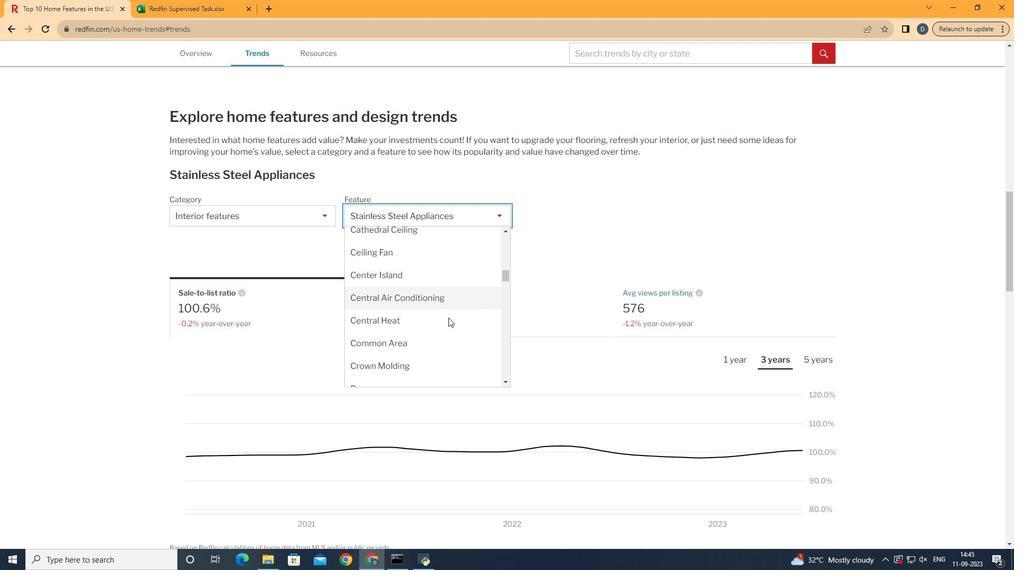
Action: Mouse scrolled (474, 314) with delta (0, 0)
Screenshot: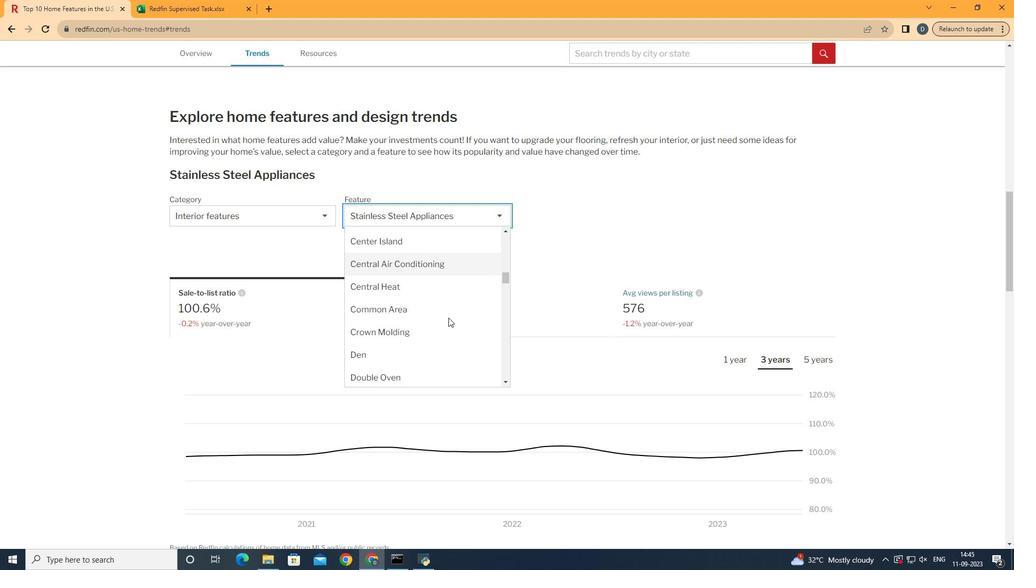 
Action: Mouse moved to (491, 267)
Screenshot: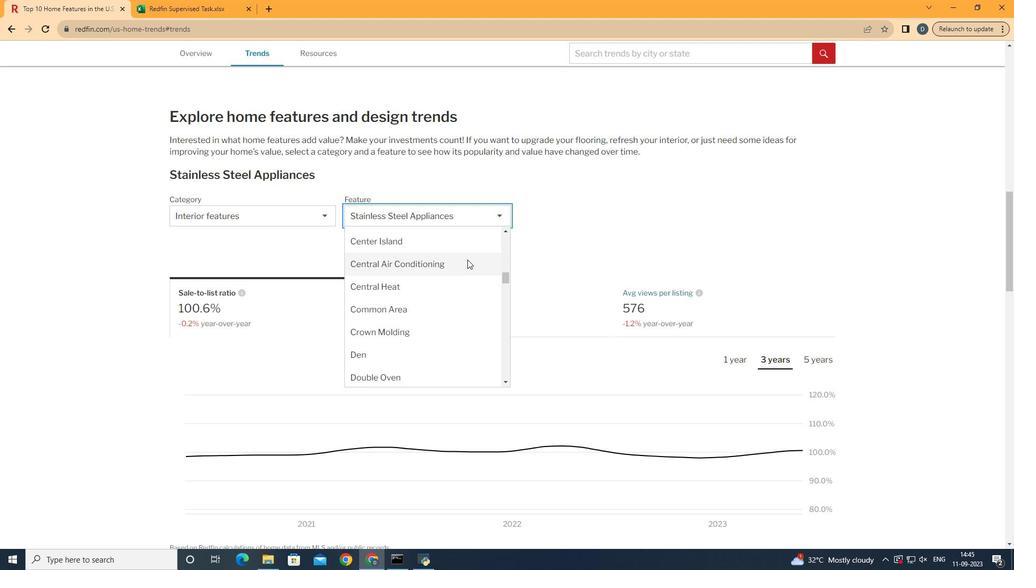 
Action: Mouse pressed left at (491, 267)
Screenshot: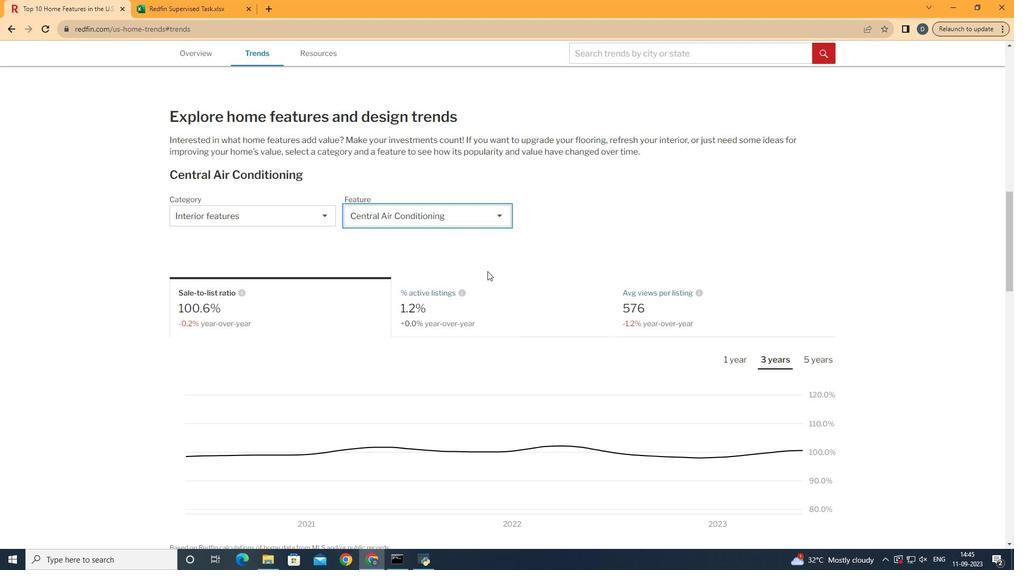 
Action: Mouse moved to (697, 293)
Screenshot: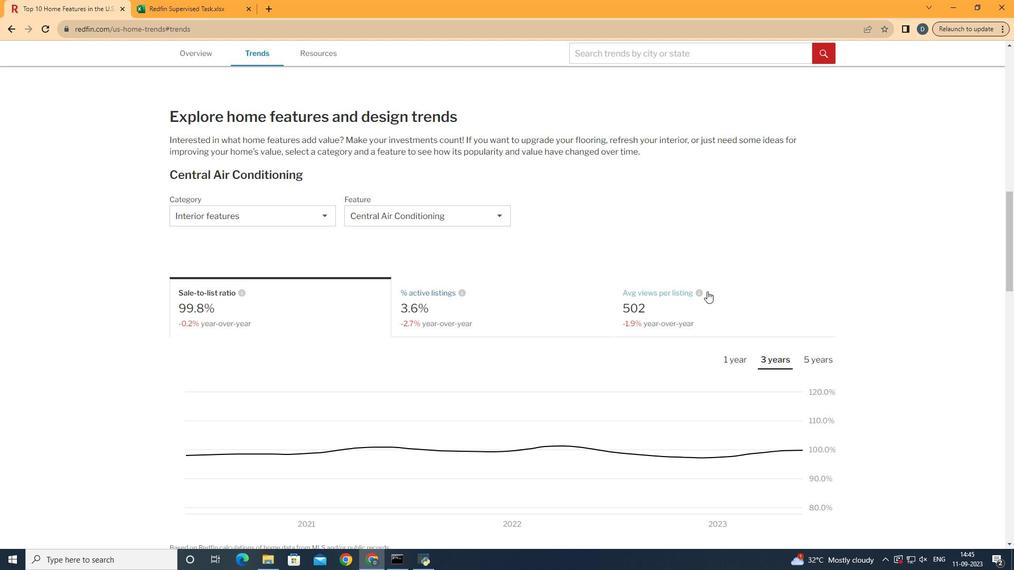 
Action: Mouse pressed left at (697, 293)
Screenshot: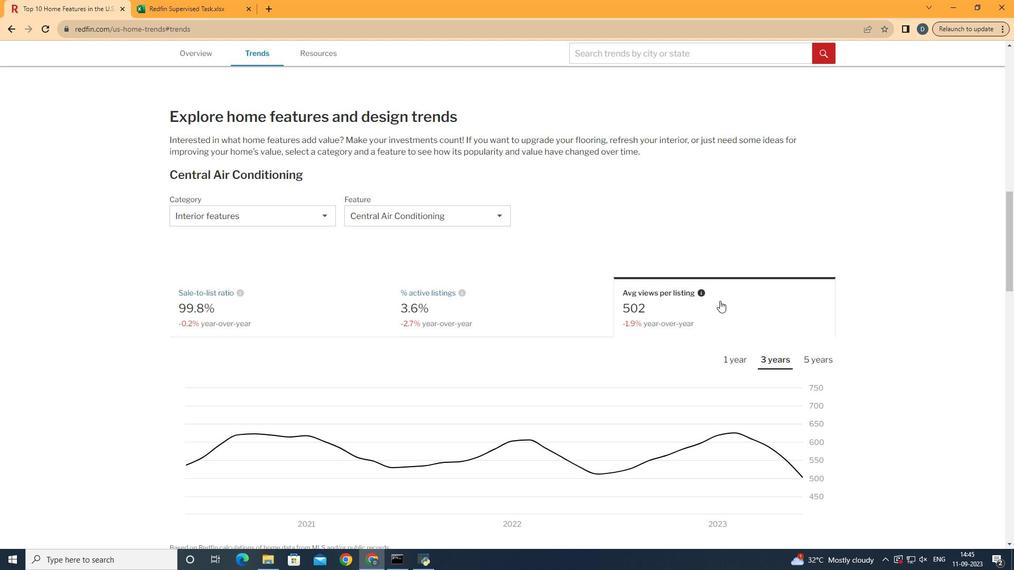 
Action: Mouse moved to (787, 350)
Screenshot: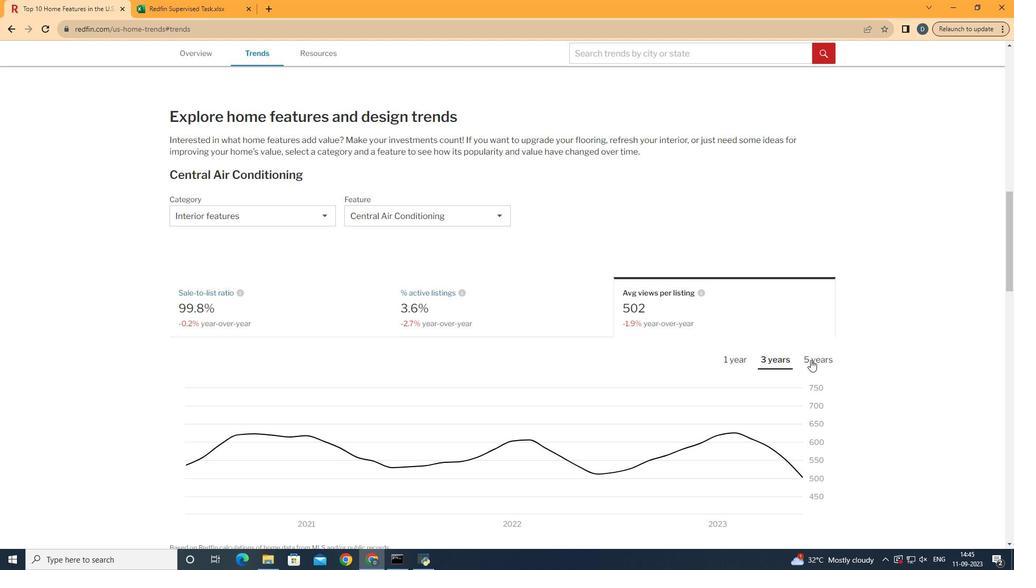 
Action: Mouse pressed left at (787, 350)
Screenshot: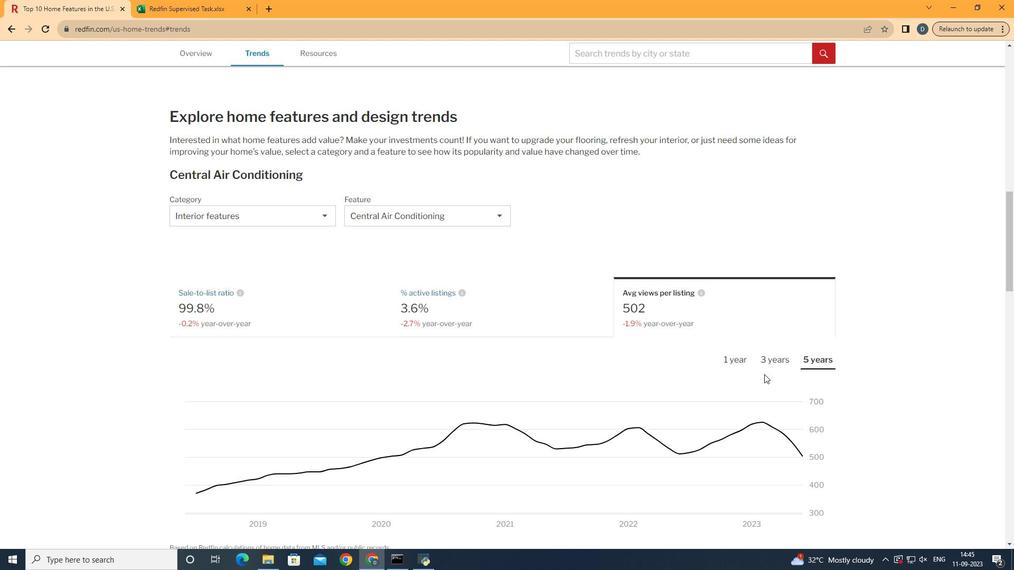 
Action: Mouse moved to (332, 413)
Screenshot: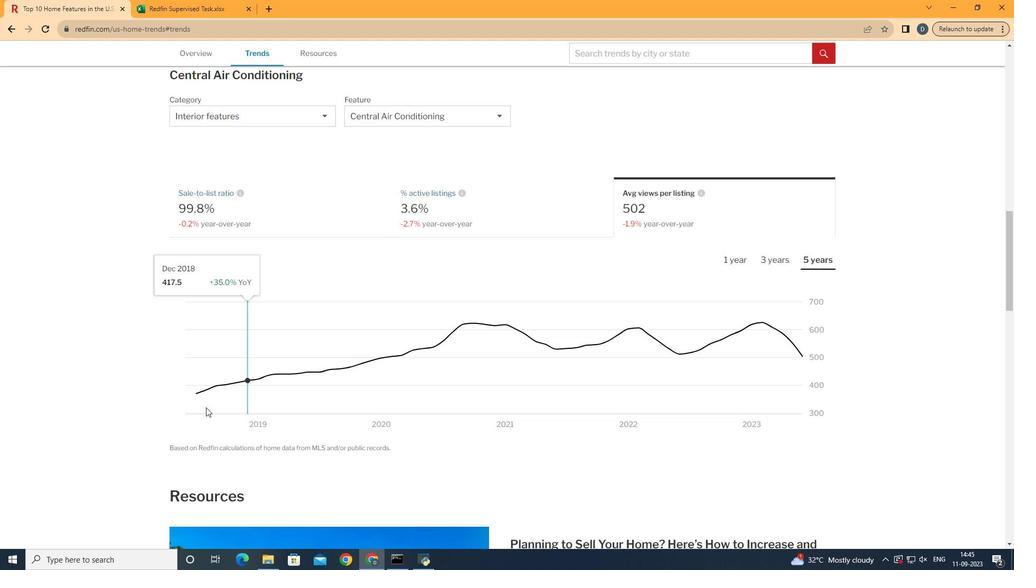 
Action: Mouse scrolled (332, 412) with delta (0, 0)
Screenshot: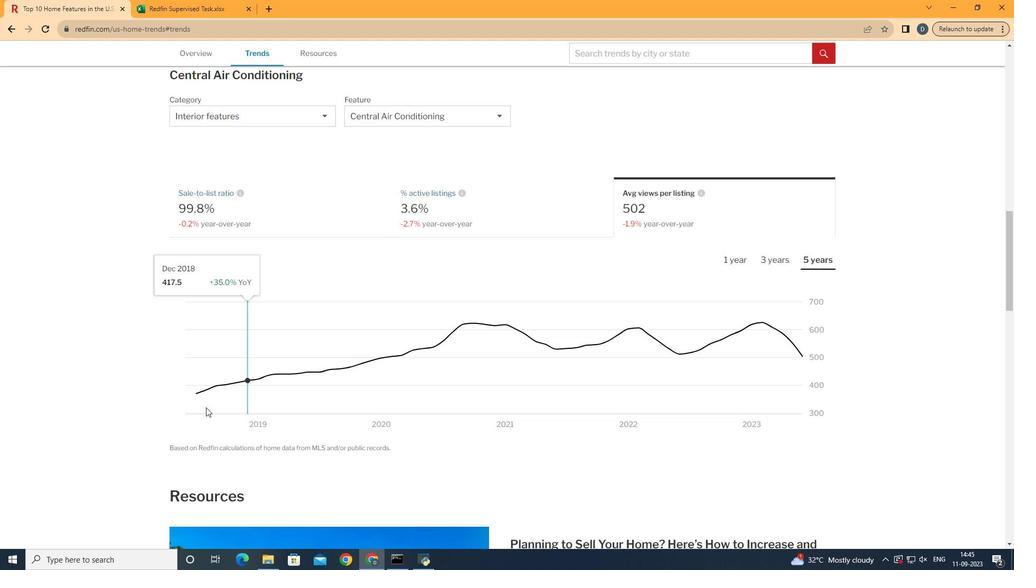 
Action: Mouse scrolled (332, 412) with delta (0, 0)
Screenshot: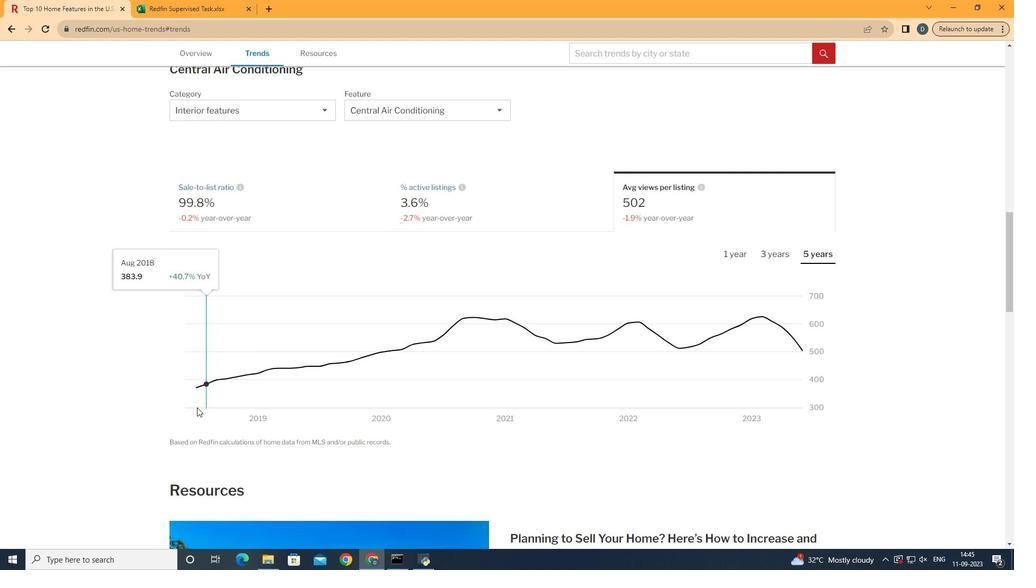 
Action: Mouse moved to (789, 370)
Screenshot: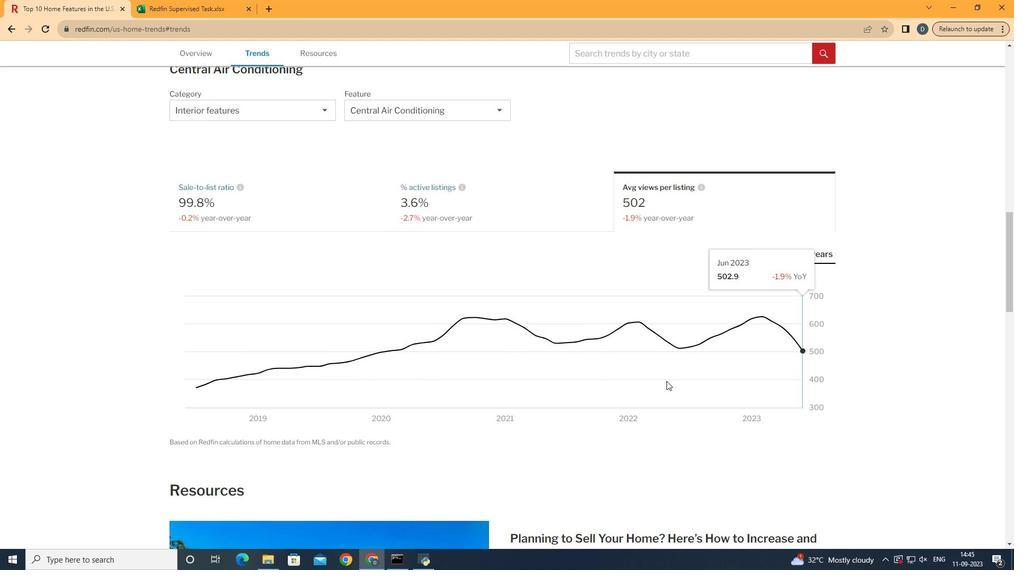
